 Task: Search one way flight ticket for 5 adults, 2 children, 1 infant in seat and 1 infant on lap in economy from Santa Rosa: Charles M. Schulz-sonoma County Airport to Riverton: Central Wyoming Regional Airport (was Riverton Regional) on 5-4-2023. Choice of flights is Westjet. Number of bags: 1 carry on bag. Price is upto 60000. Outbound departure time preference is 11:15.
Action: Mouse moved to (267, 256)
Screenshot: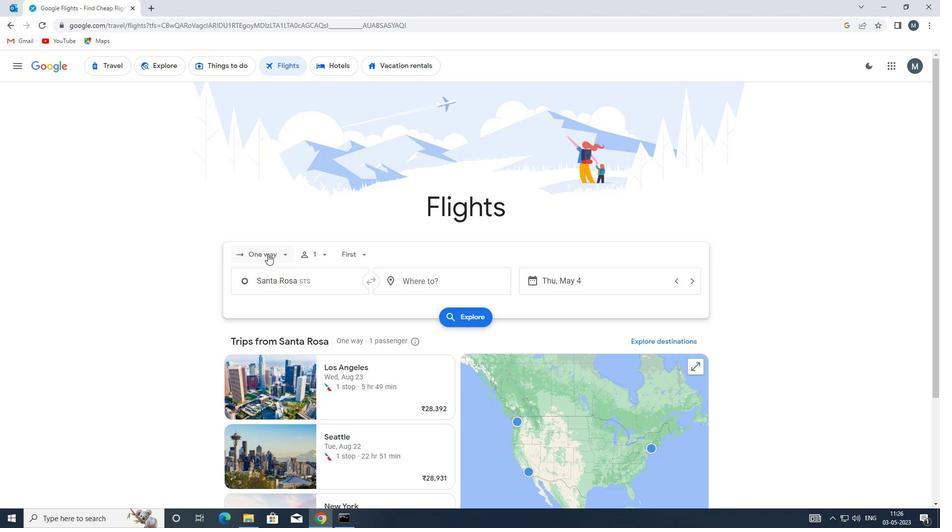
Action: Mouse pressed left at (267, 256)
Screenshot: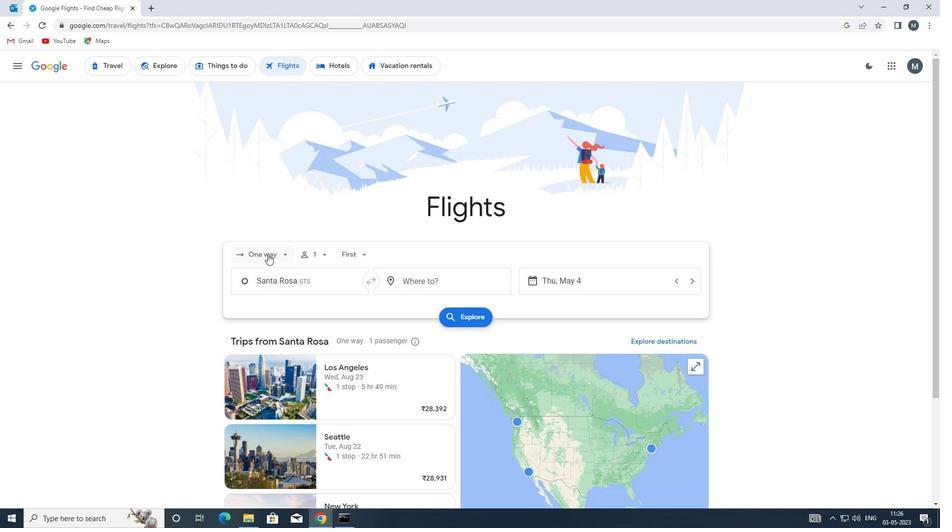 
Action: Mouse moved to (277, 297)
Screenshot: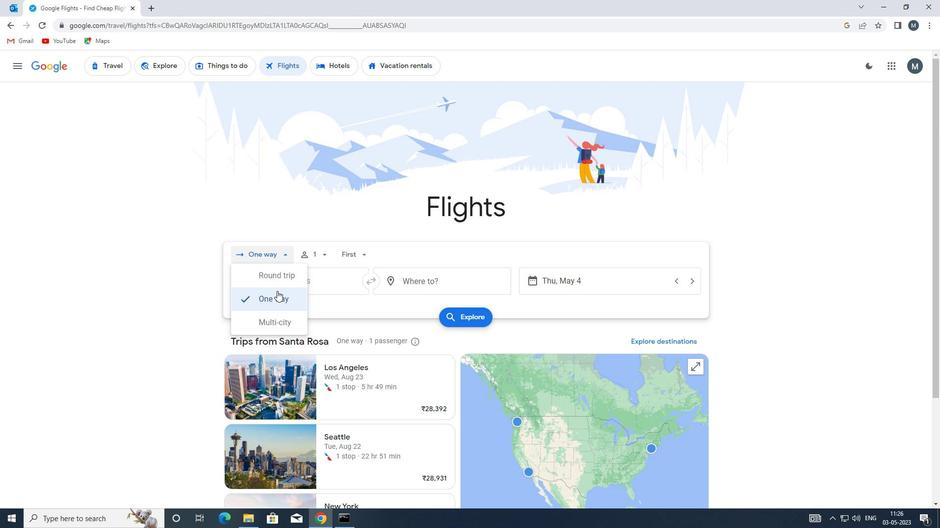 
Action: Mouse pressed left at (277, 297)
Screenshot: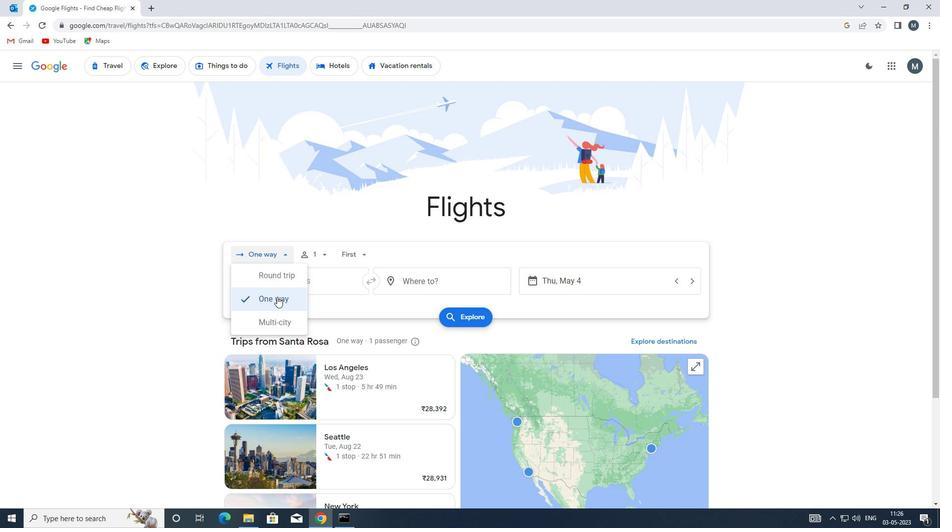 
Action: Mouse moved to (327, 255)
Screenshot: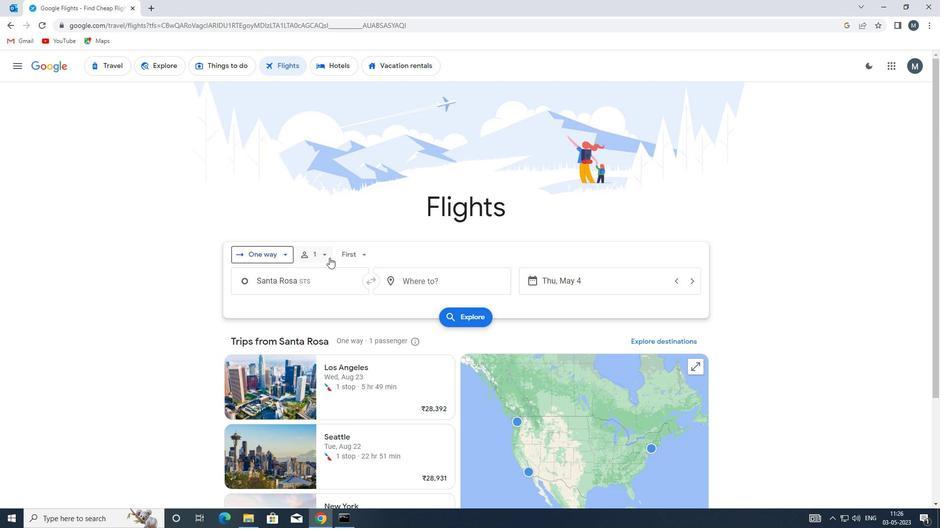 
Action: Mouse pressed left at (327, 255)
Screenshot: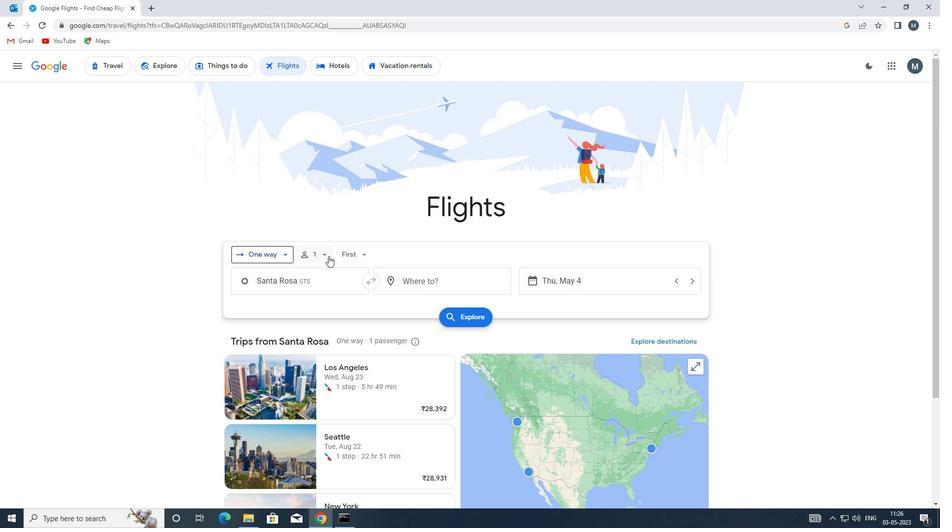 
Action: Mouse moved to (399, 279)
Screenshot: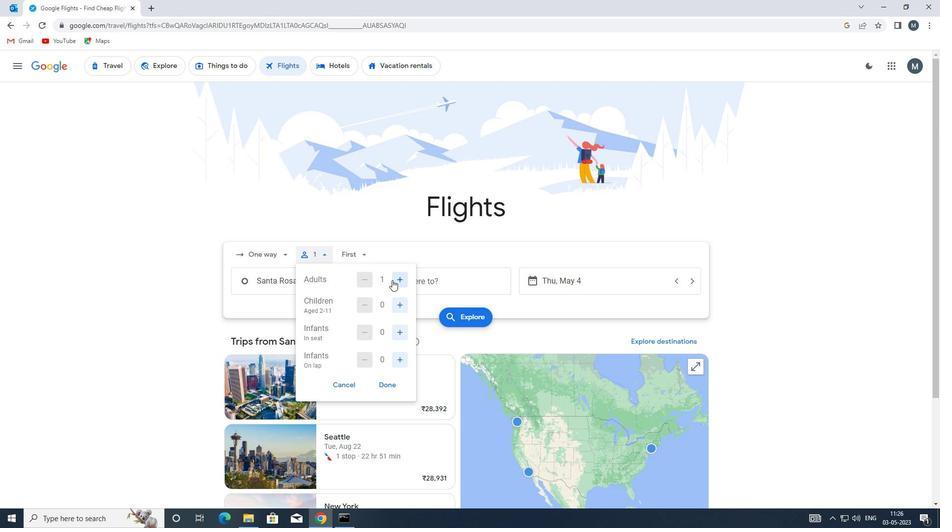 
Action: Mouse pressed left at (399, 279)
Screenshot: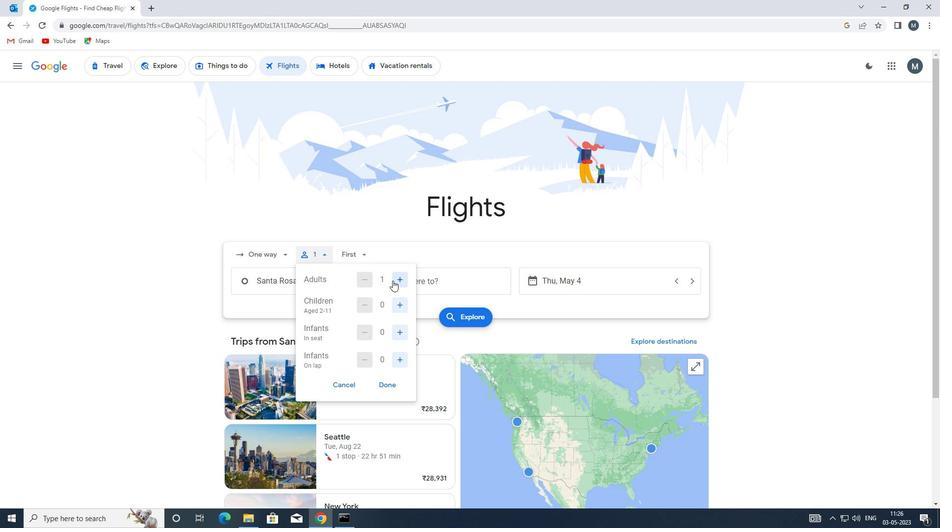 
Action: Mouse moved to (400, 279)
Screenshot: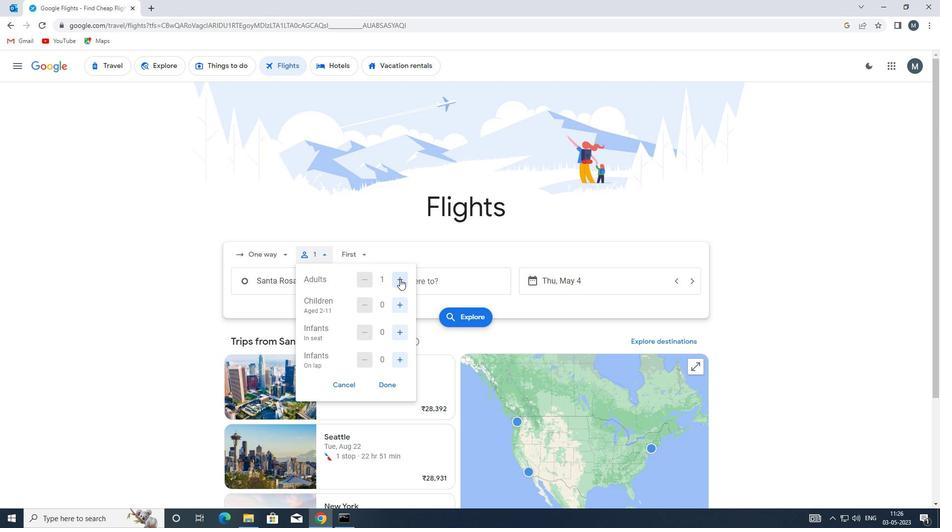 
Action: Mouse pressed left at (400, 279)
Screenshot: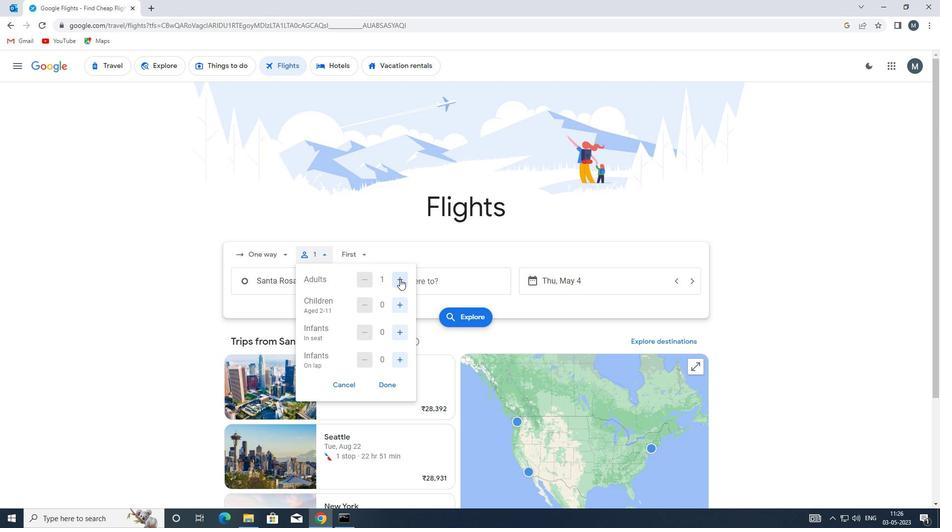 
Action: Mouse moved to (400, 280)
Screenshot: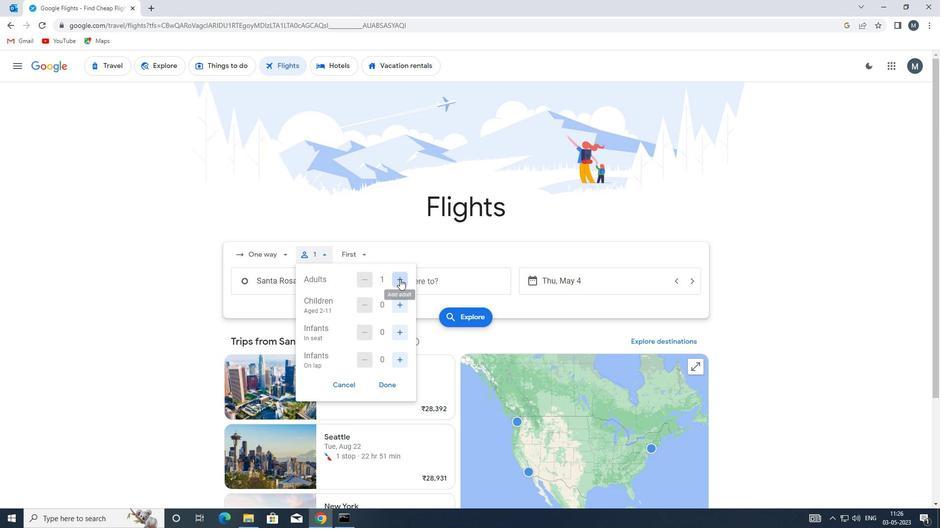 
Action: Mouse pressed left at (400, 280)
Screenshot: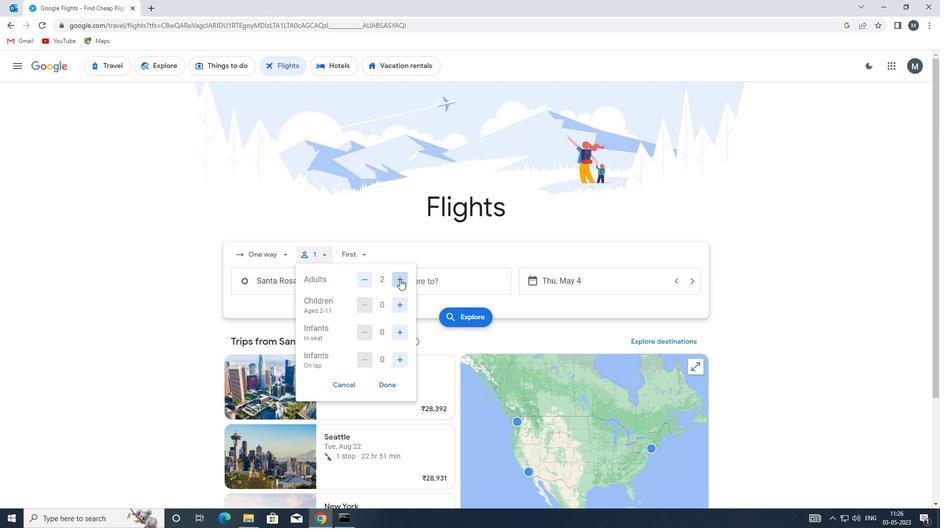 
Action: Mouse pressed left at (400, 280)
Screenshot: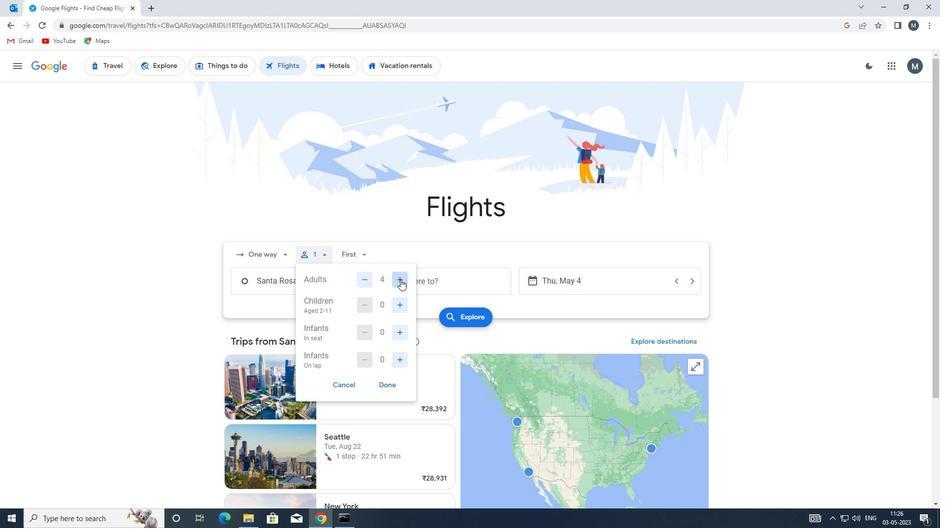 
Action: Mouse moved to (401, 309)
Screenshot: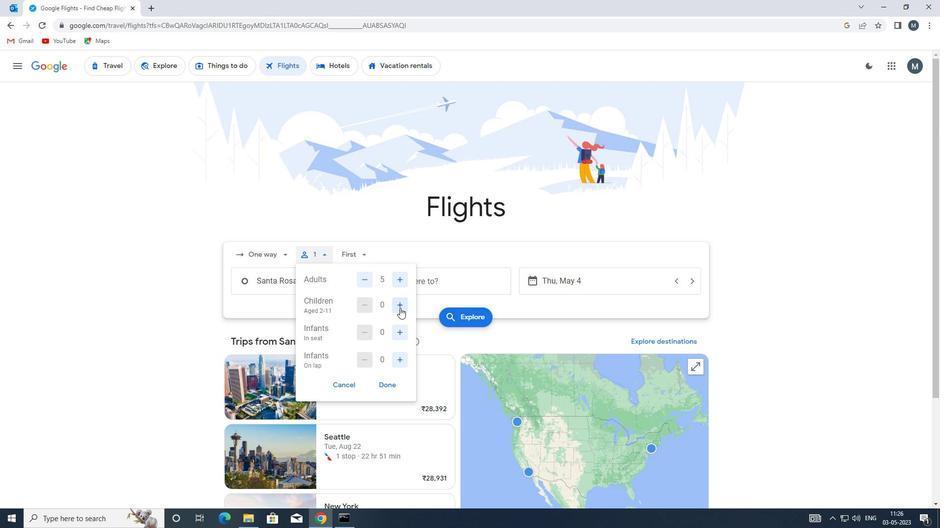 
Action: Mouse pressed left at (401, 309)
Screenshot: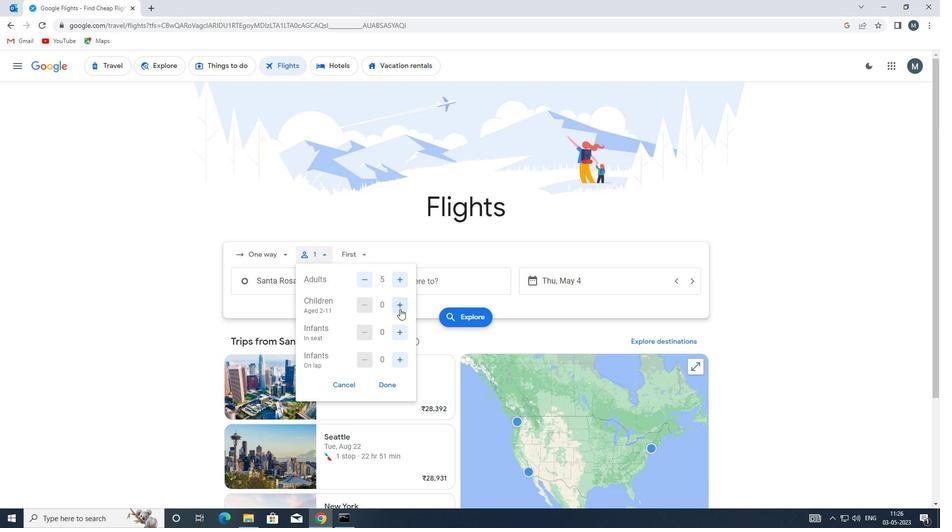 
Action: Mouse moved to (401, 308)
Screenshot: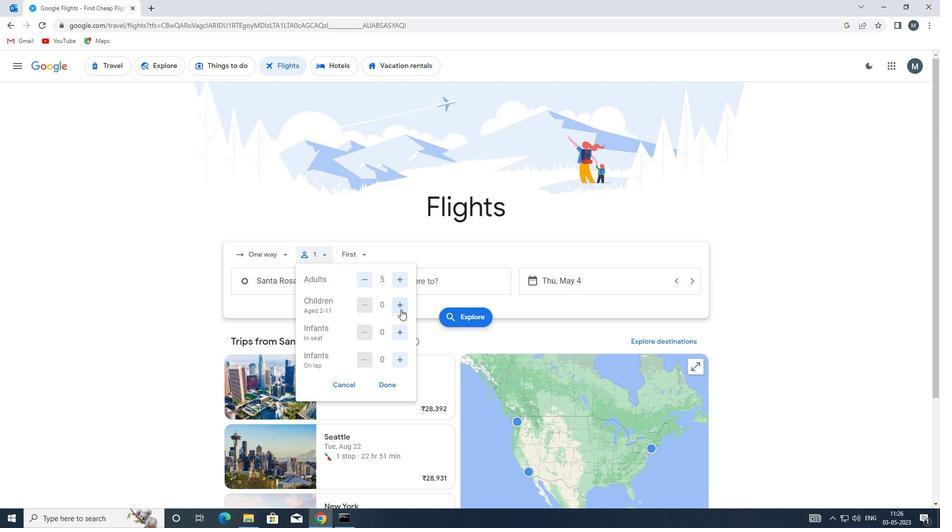 
Action: Mouse pressed left at (401, 308)
Screenshot: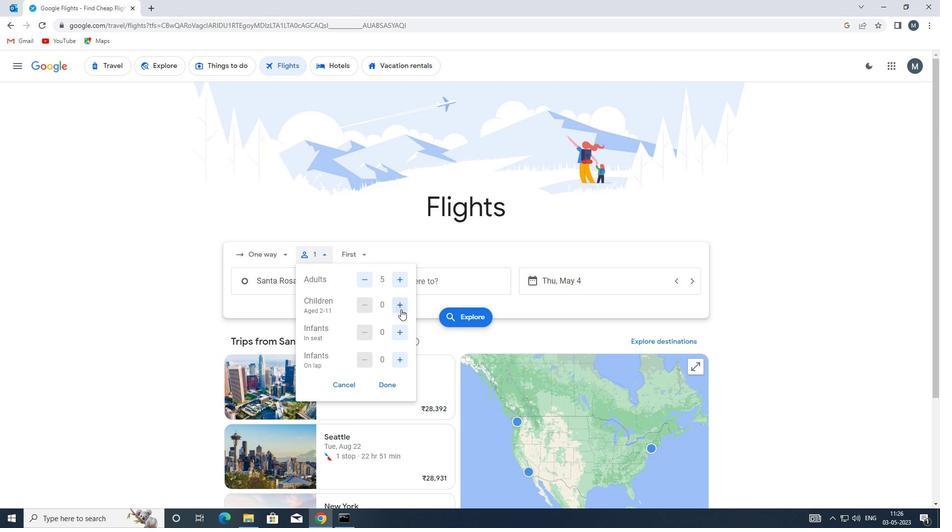 
Action: Mouse moved to (400, 332)
Screenshot: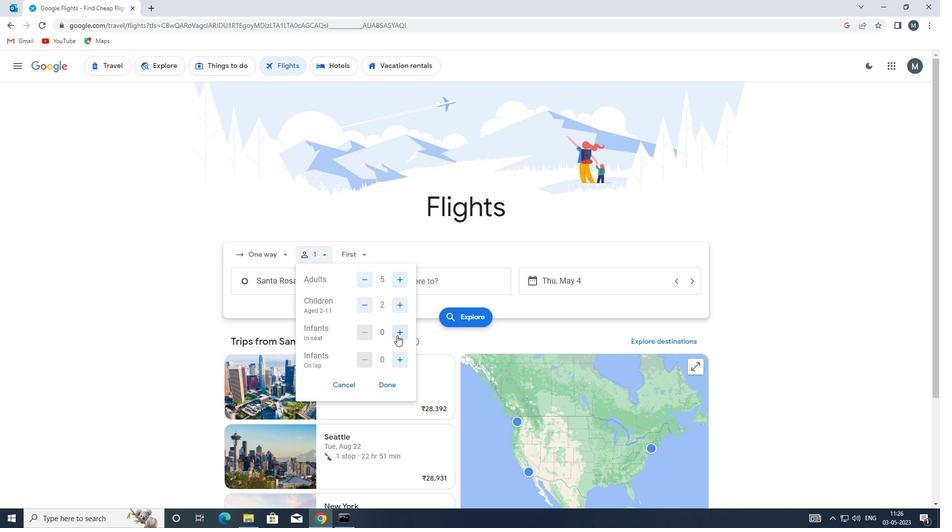 
Action: Mouse pressed left at (400, 332)
Screenshot: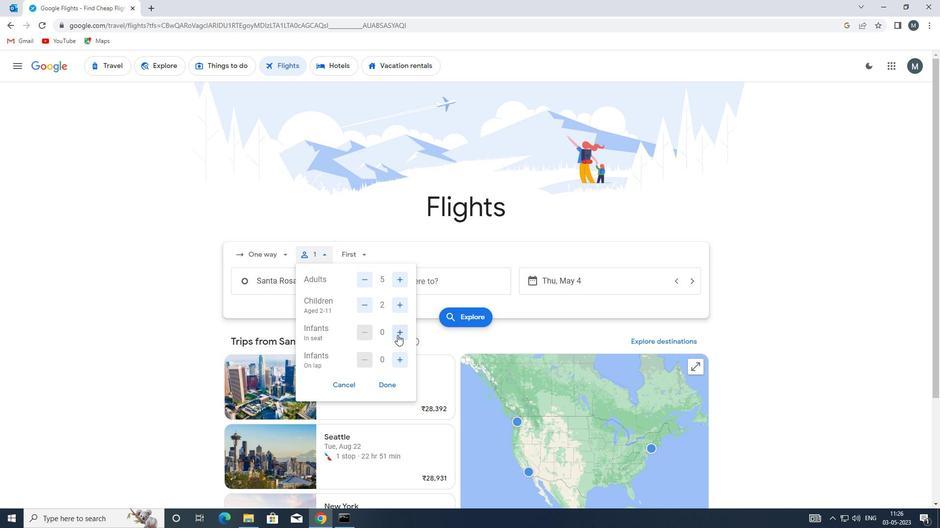 
Action: Mouse moved to (401, 358)
Screenshot: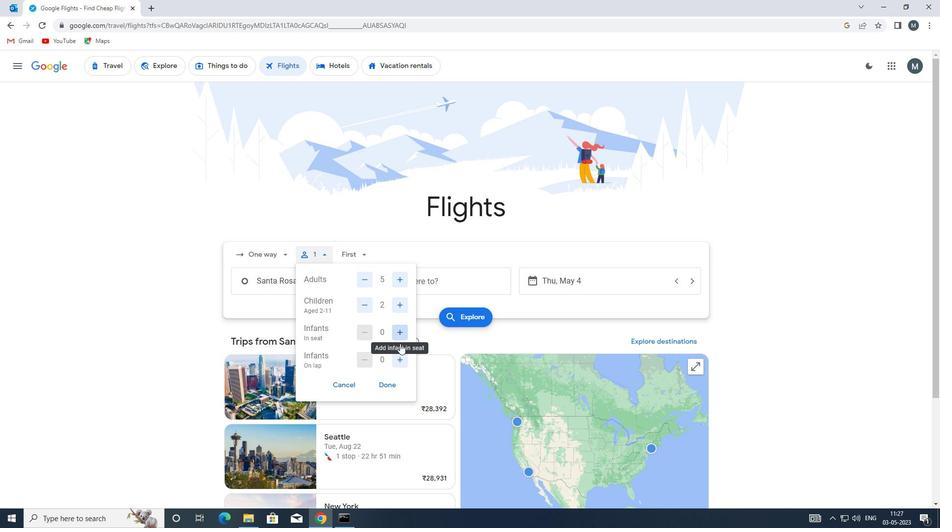 
Action: Mouse pressed left at (401, 358)
Screenshot: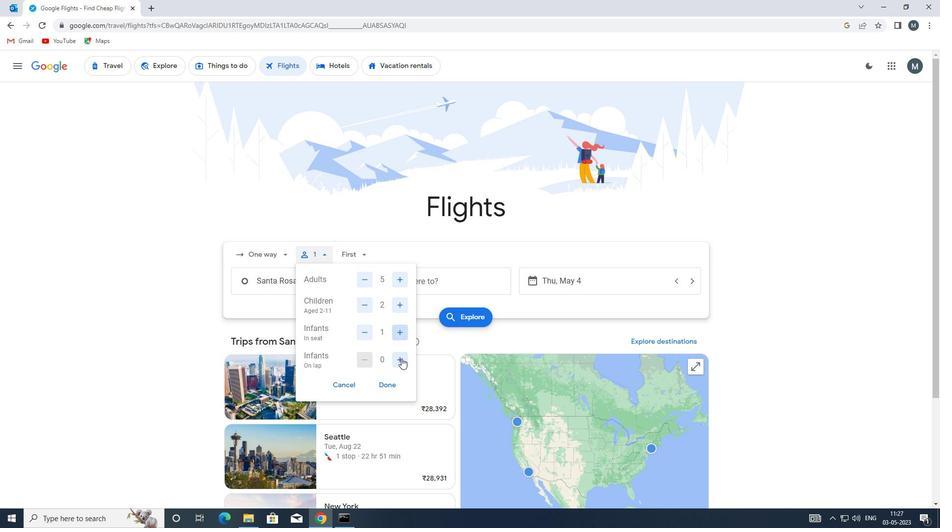 
Action: Mouse moved to (393, 382)
Screenshot: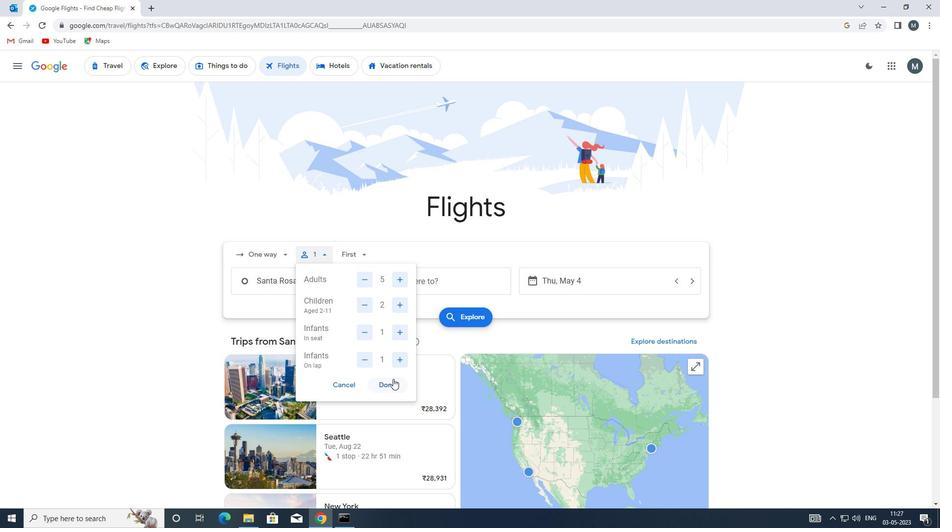 
Action: Mouse pressed left at (393, 382)
Screenshot: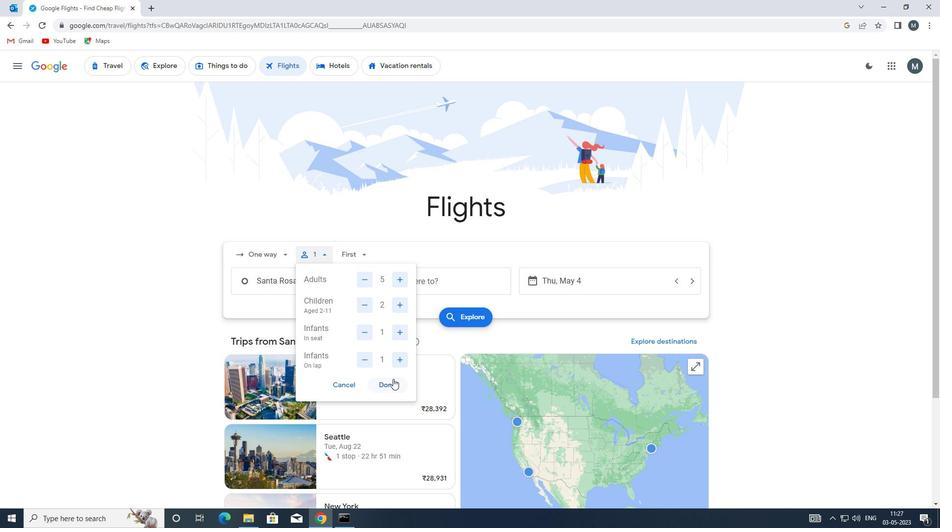 
Action: Mouse moved to (360, 254)
Screenshot: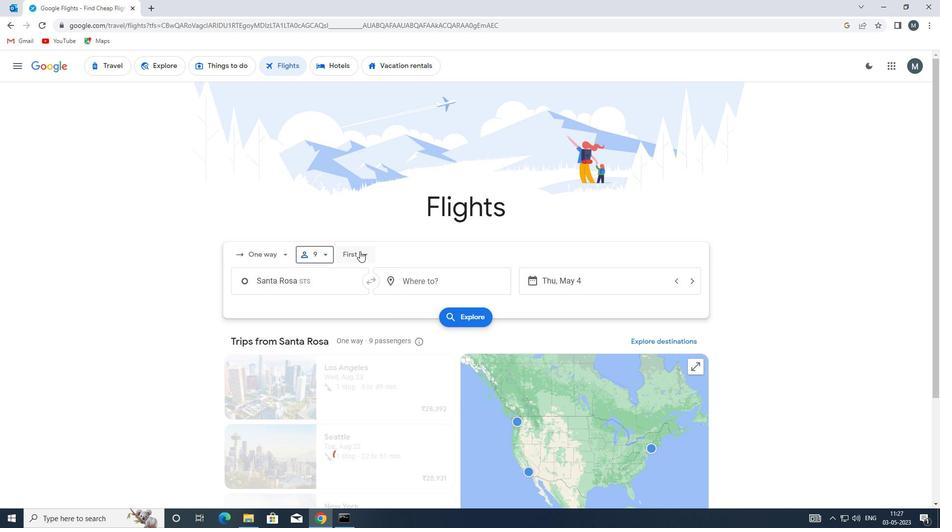 
Action: Mouse pressed left at (360, 254)
Screenshot: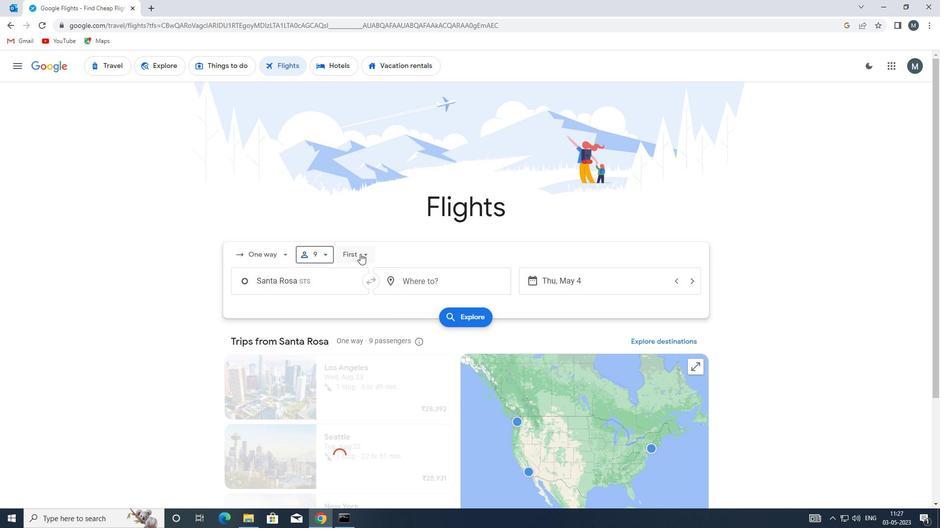
Action: Mouse moved to (381, 275)
Screenshot: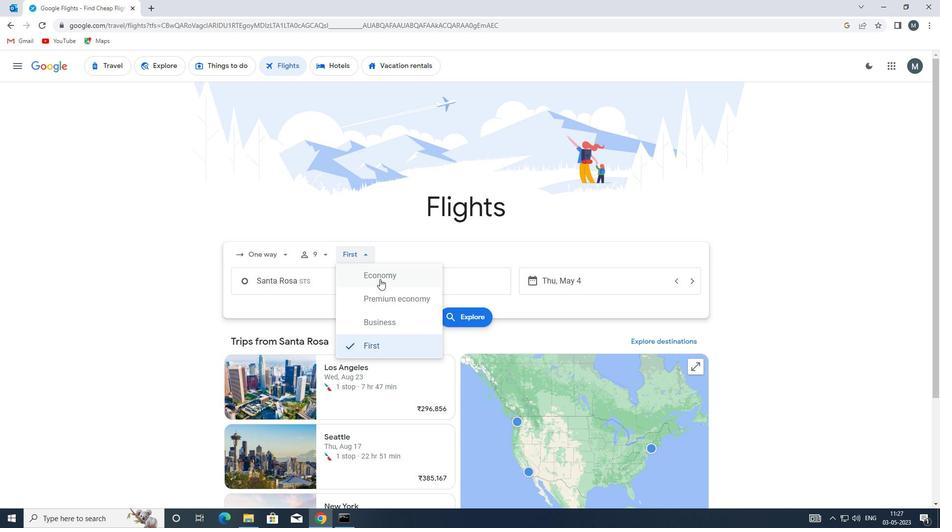 
Action: Mouse pressed left at (381, 275)
Screenshot: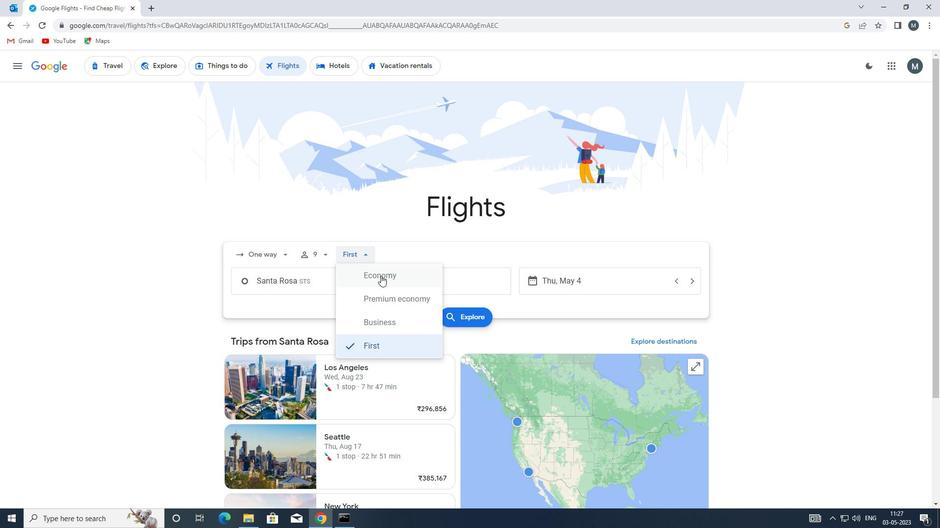 
Action: Mouse moved to (323, 283)
Screenshot: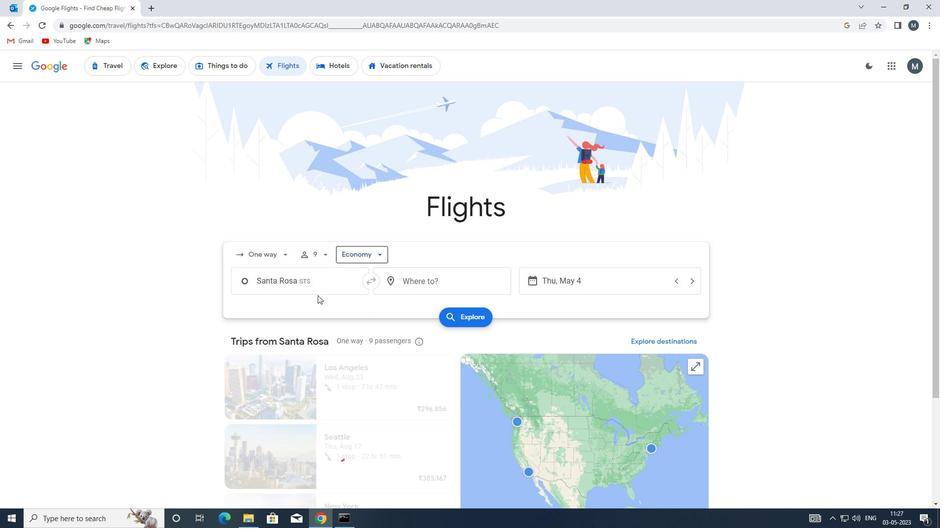 
Action: Mouse pressed left at (323, 283)
Screenshot: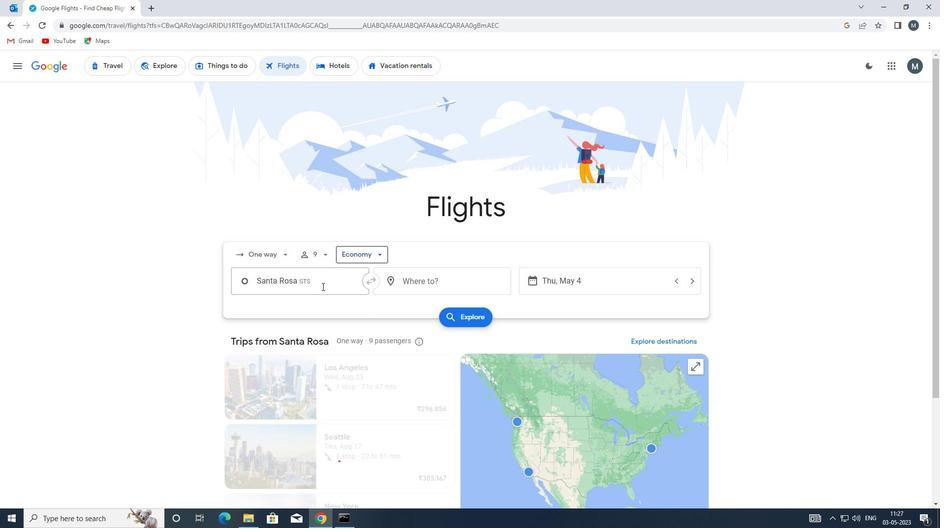 
Action: Mouse moved to (324, 283)
Screenshot: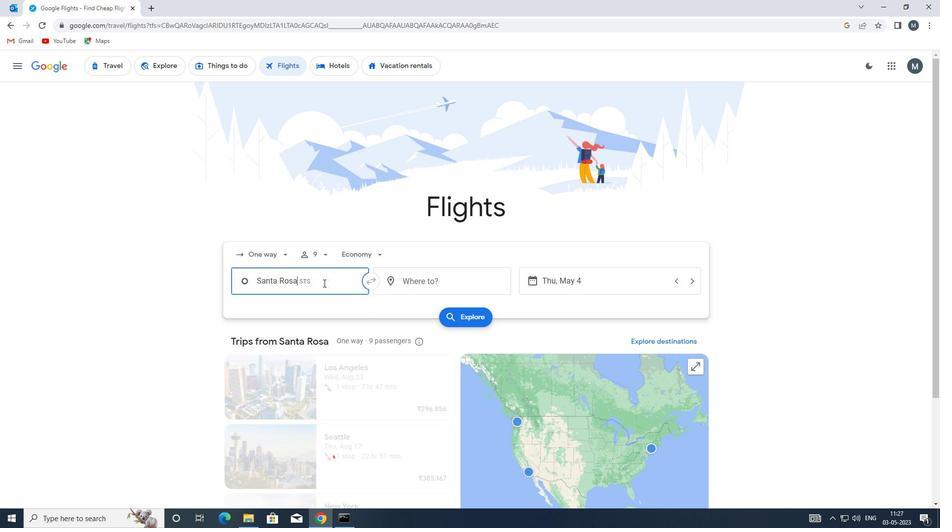 
Action: Key pressed sts<Key.enter>
Screenshot: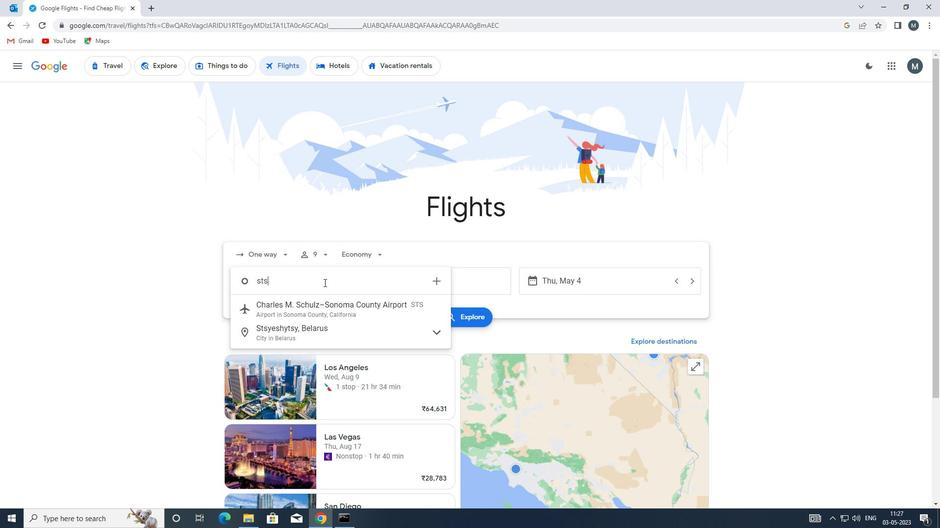 
Action: Mouse moved to (414, 284)
Screenshot: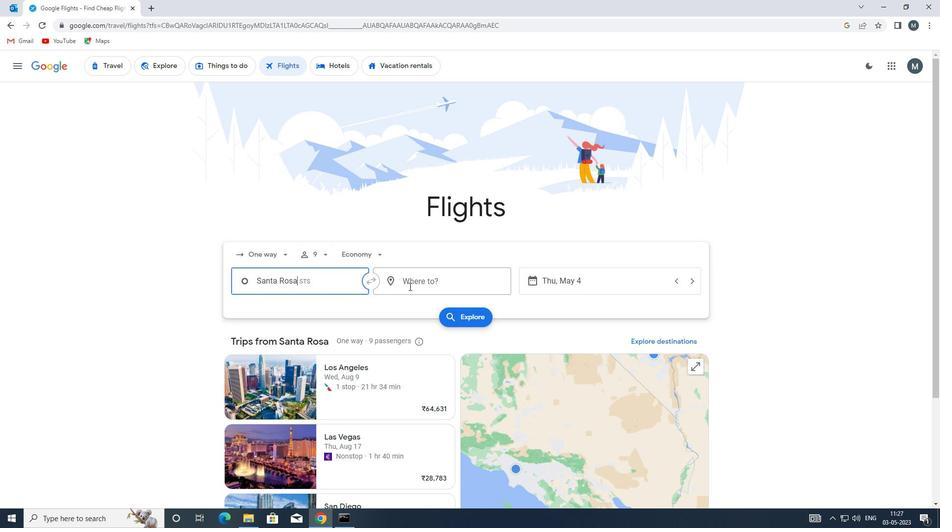 
Action: Mouse pressed left at (414, 284)
Screenshot: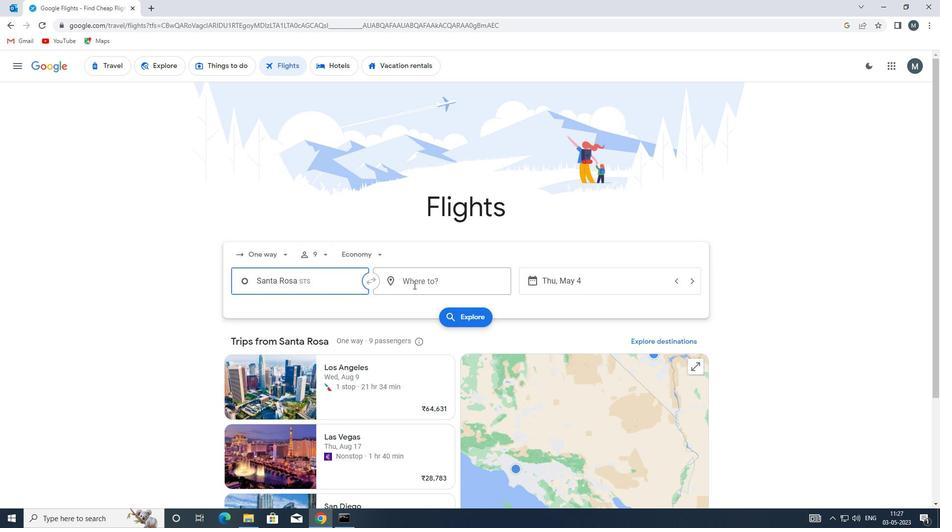 
Action: Key pressed riw
Screenshot: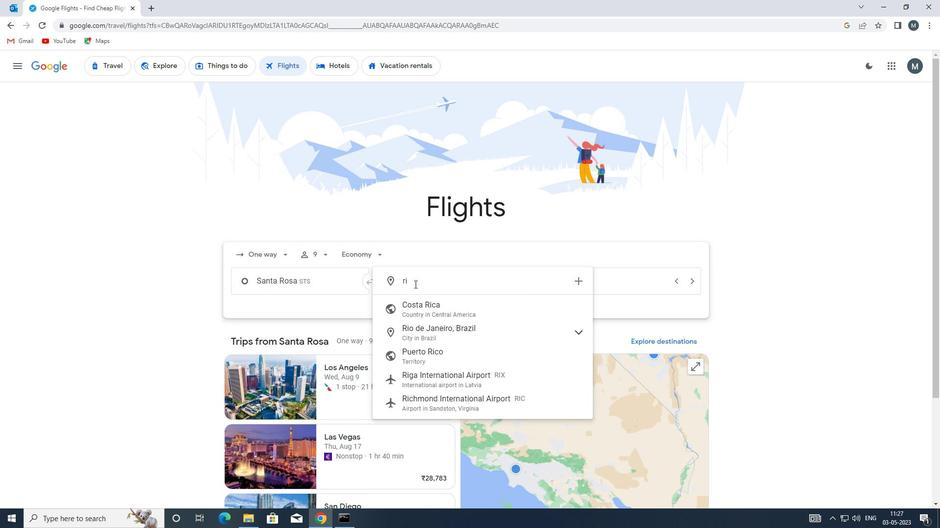 
Action: Mouse moved to (462, 308)
Screenshot: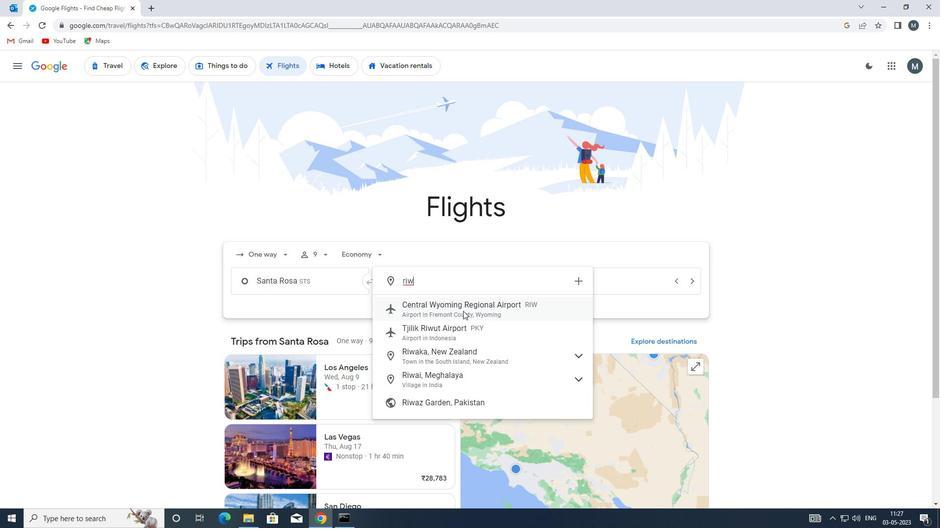 
Action: Mouse pressed left at (462, 308)
Screenshot: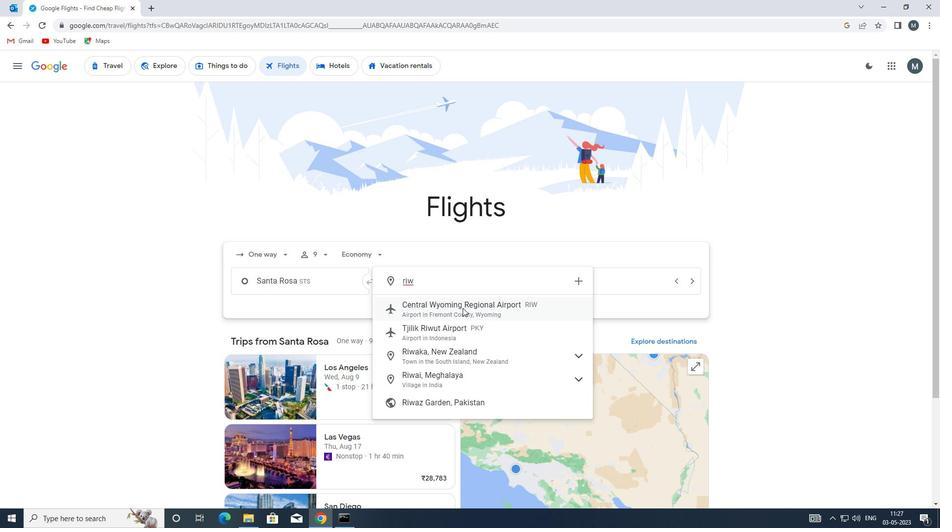 
Action: Mouse moved to (559, 279)
Screenshot: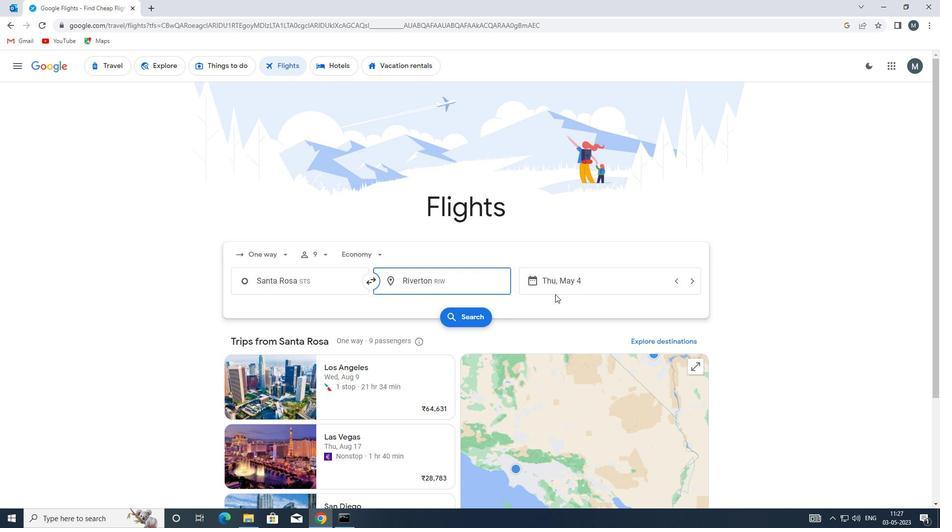 
Action: Mouse pressed left at (559, 279)
Screenshot: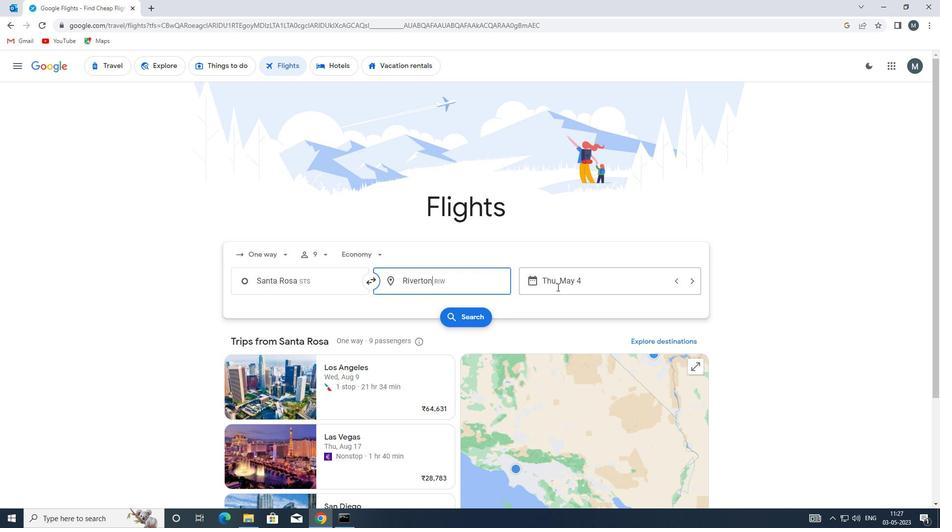 
Action: Mouse moved to (444, 332)
Screenshot: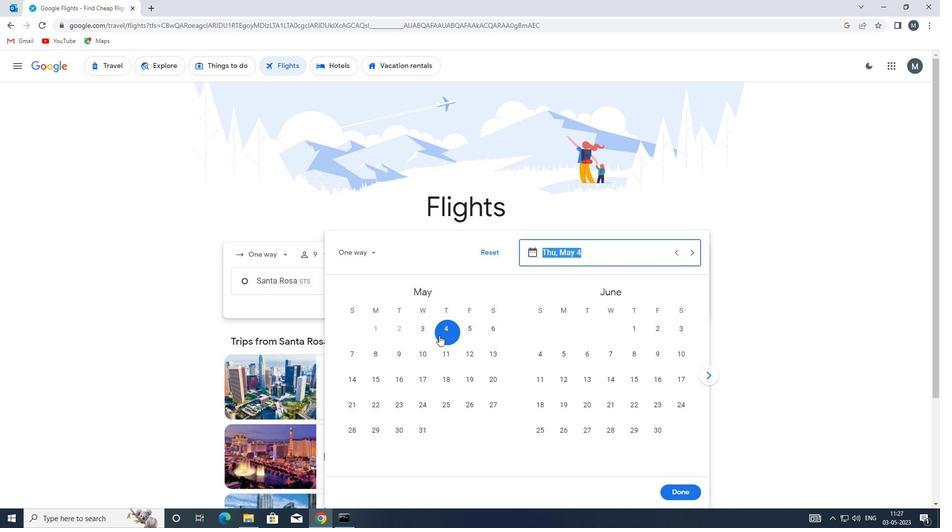 
Action: Mouse pressed left at (444, 332)
Screenshot: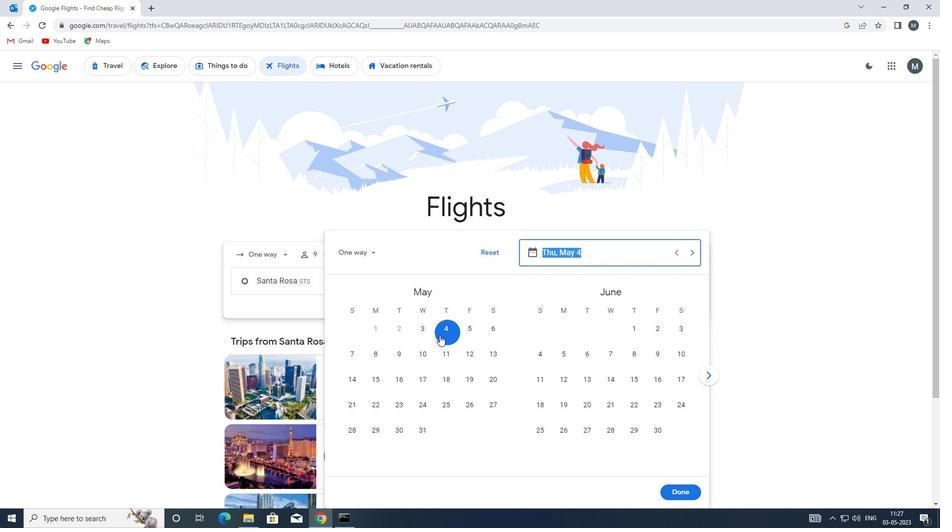 
Action: Mouse moved to (683, 489)
Screenshot: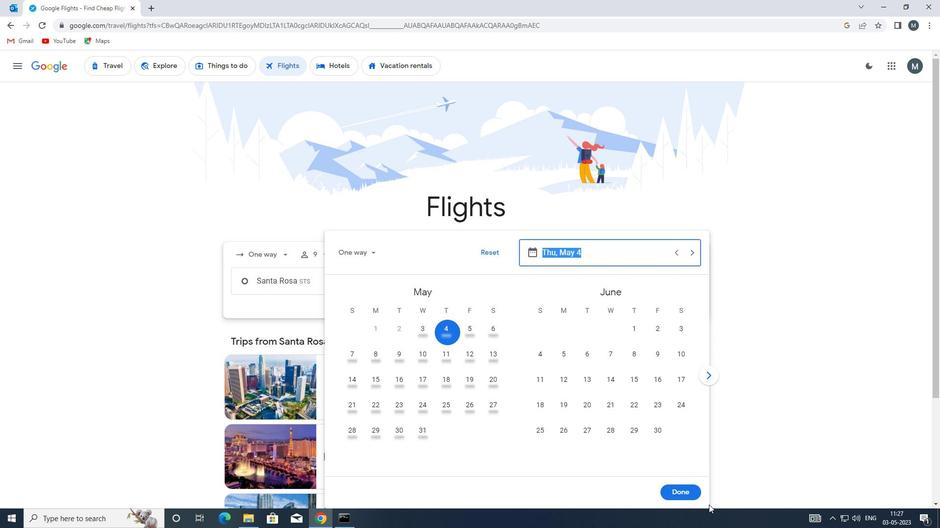 
Action: Mouse pressed left at (683, 489)
Screenshot: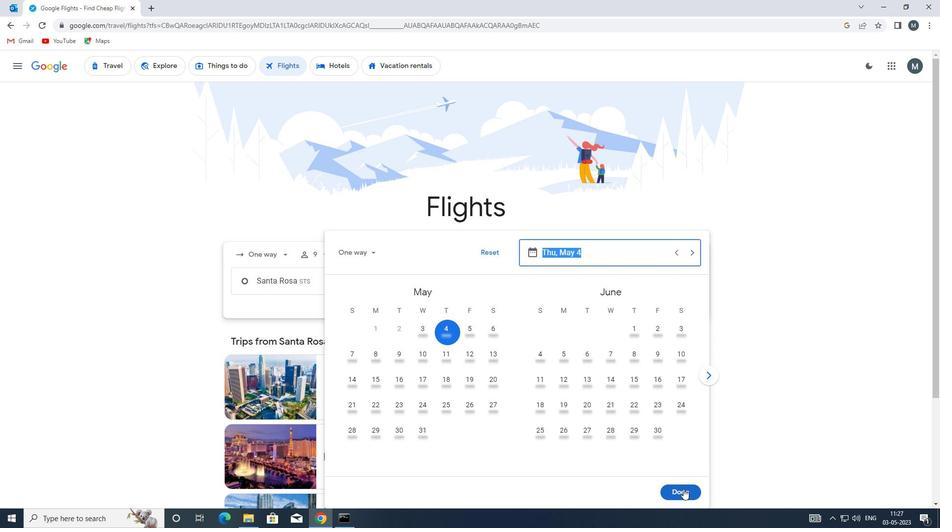 
Action: Mouse moved to (460, 320)
Screenshot: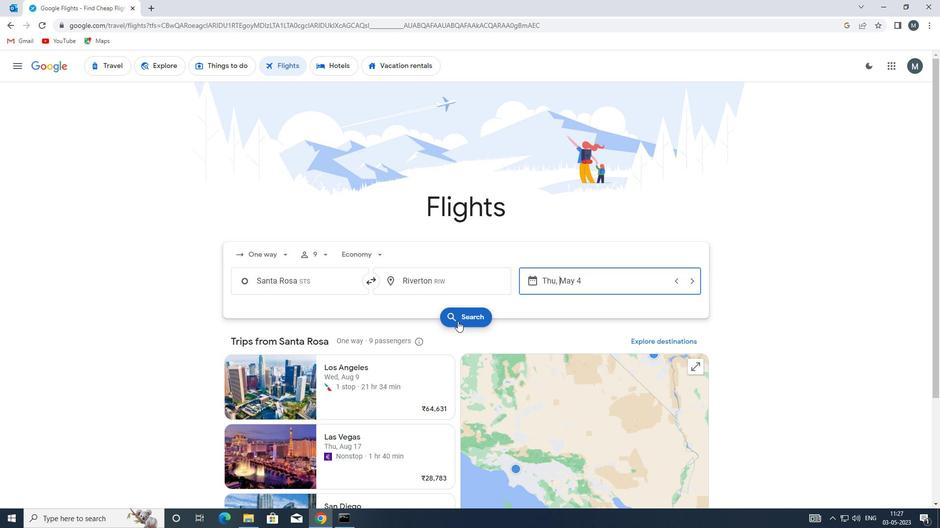 
Action: Mouse pressed left at (460, 320)
Screenshot: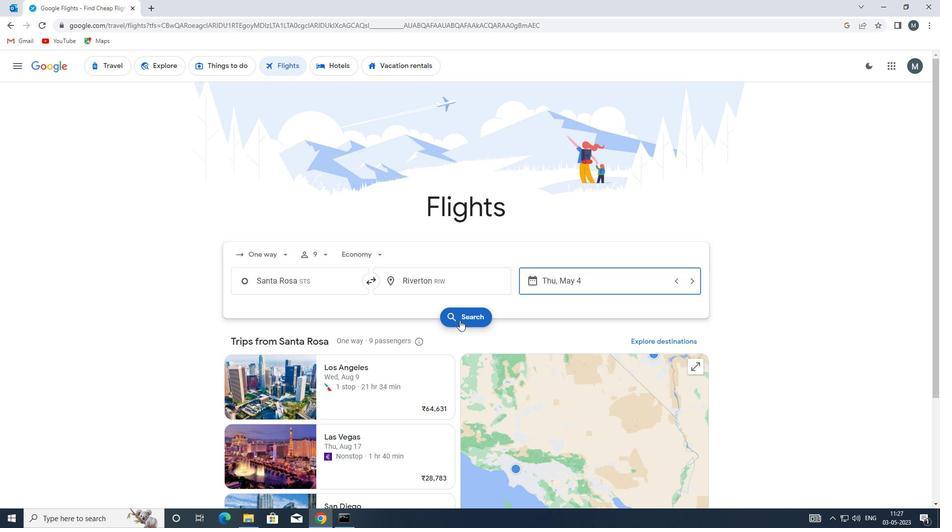 
Action: Mouse moved to (238, 155)
Screenshot: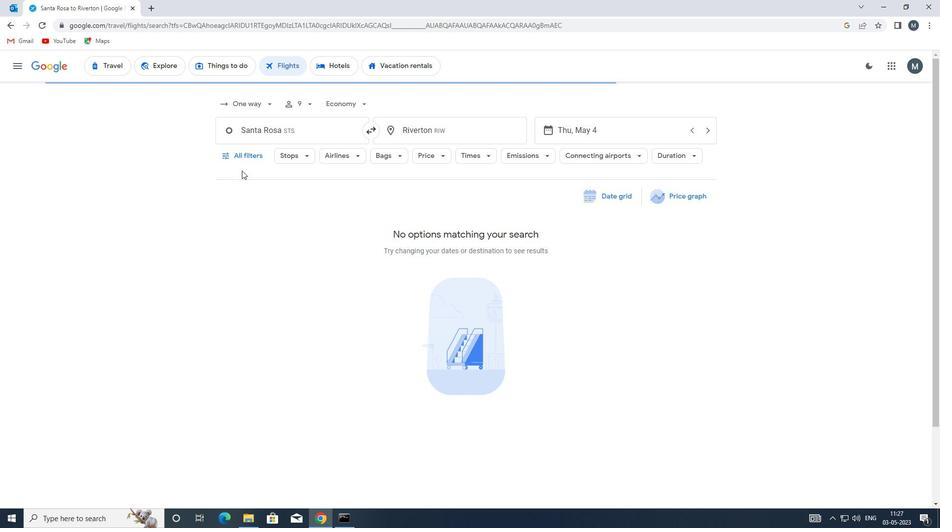 
Action: Mouse pressed left at (238, 155)
Screenshot: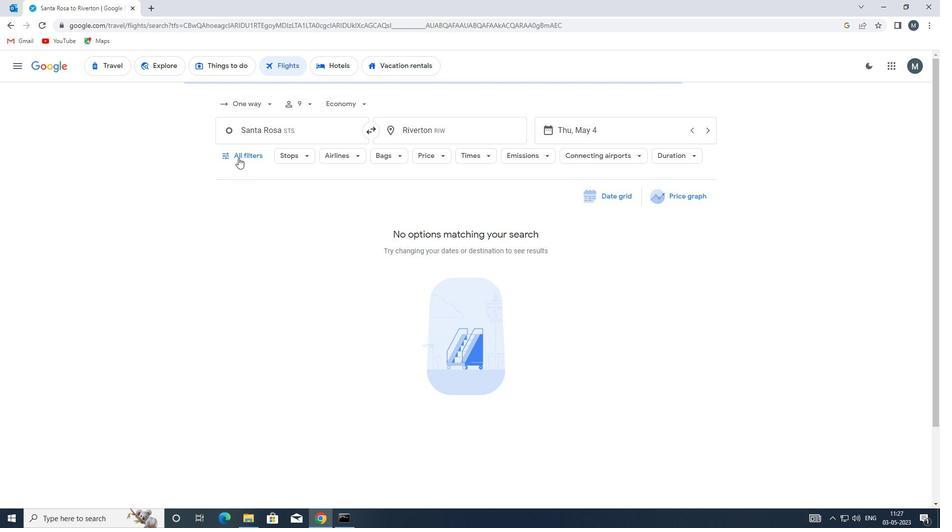 
Action: Mouse moved to (291, 275)
Screenshot: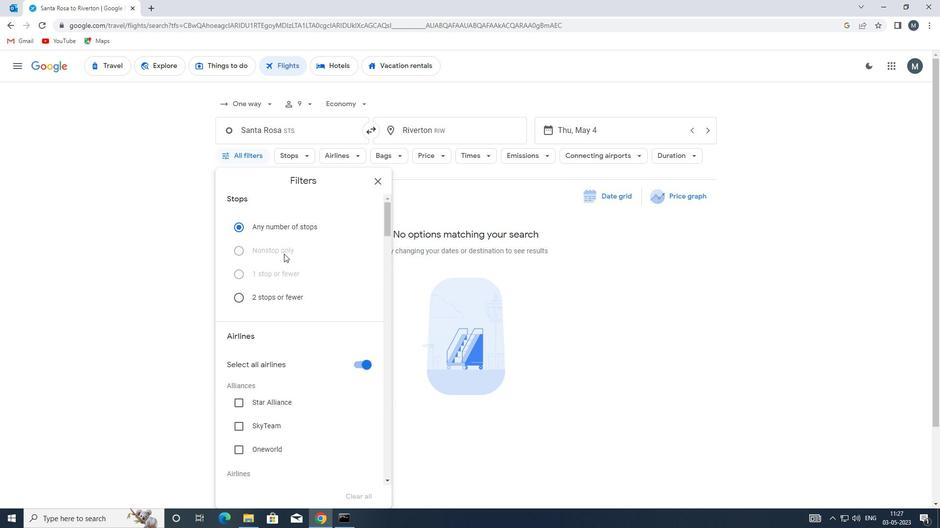 
Action: Mouse scrolled (291, 275) with delta (0, 0)
Screenshot: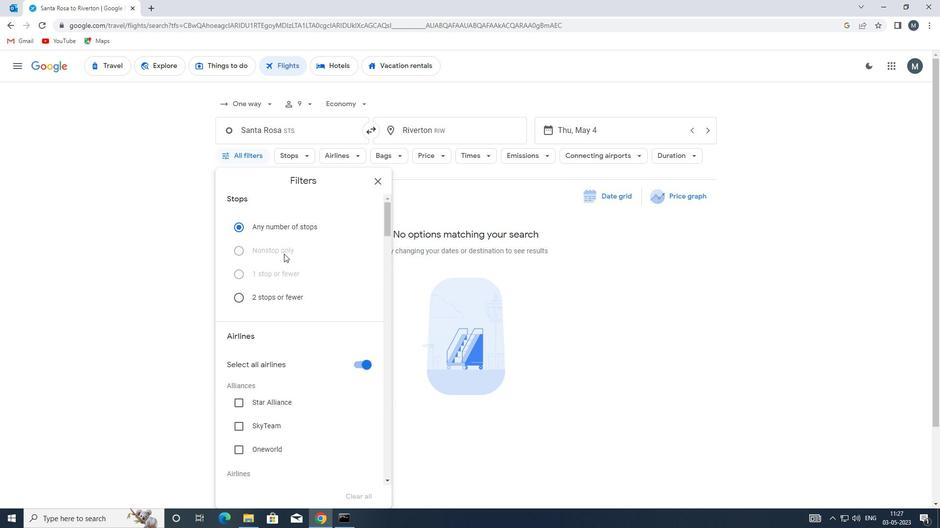 
Action: Mouse moved to (289, 288)
Screenshot: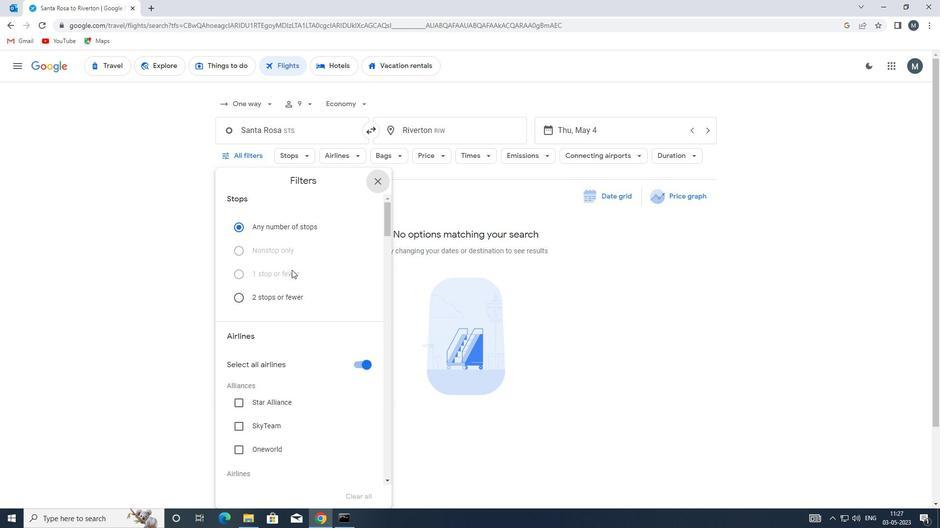 
Action: Mouse scrolled (289, 288) with delta (0, 0)
Screenshot: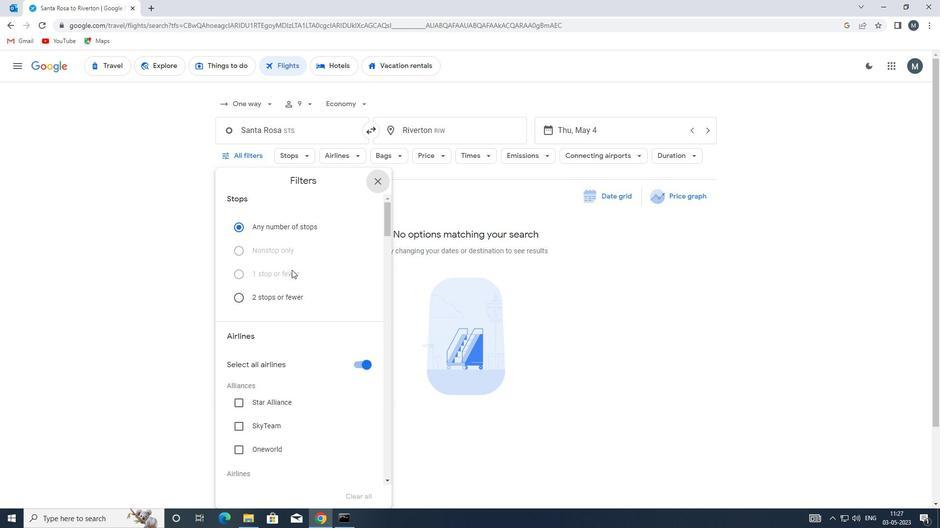 
Action: Mouse moved to (363, 267)
Screenshot: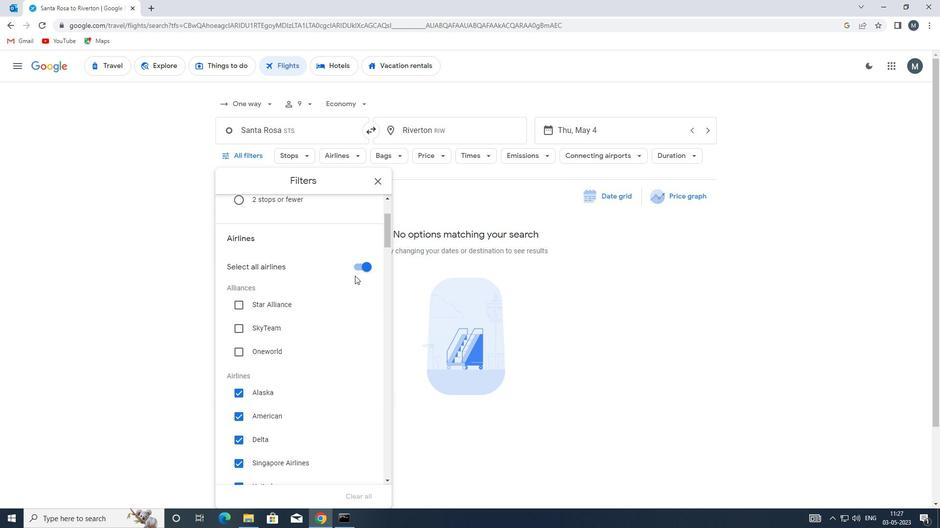 
Action: Mouse pressed left at (363, 267)
Screenshot: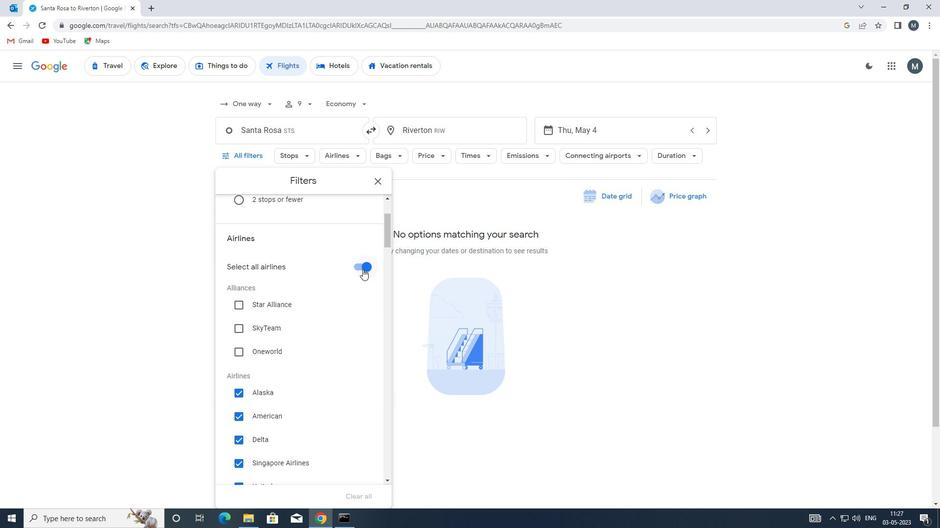 
Action: Mouse moved to (306, 318)
Screenshot: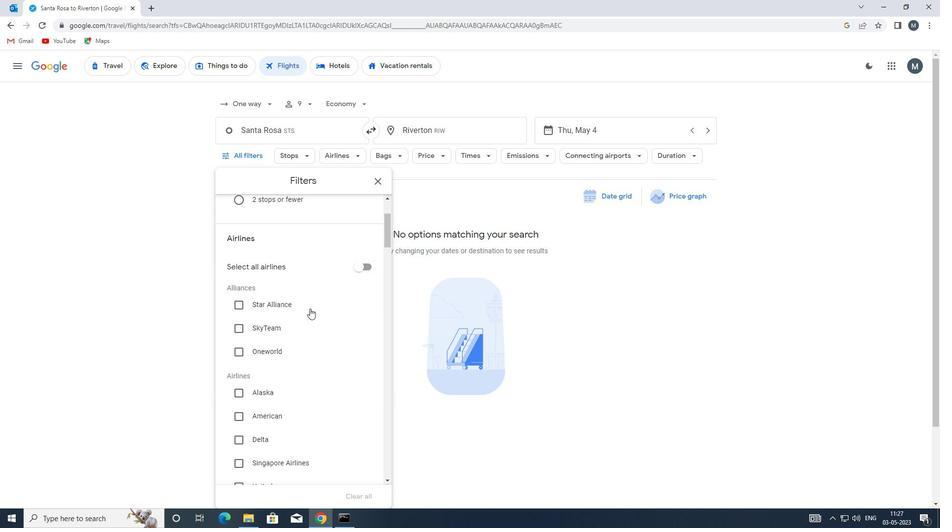
Action: Mouse scrolled (306, 318) with delta (0, 0)
Screenshot: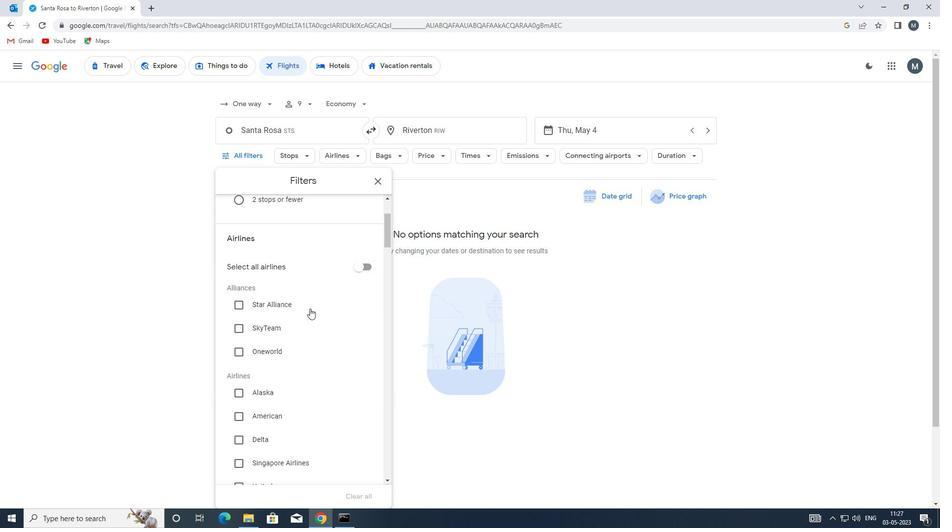 
Action: Mouse moved to (305, 322)
Screenshot: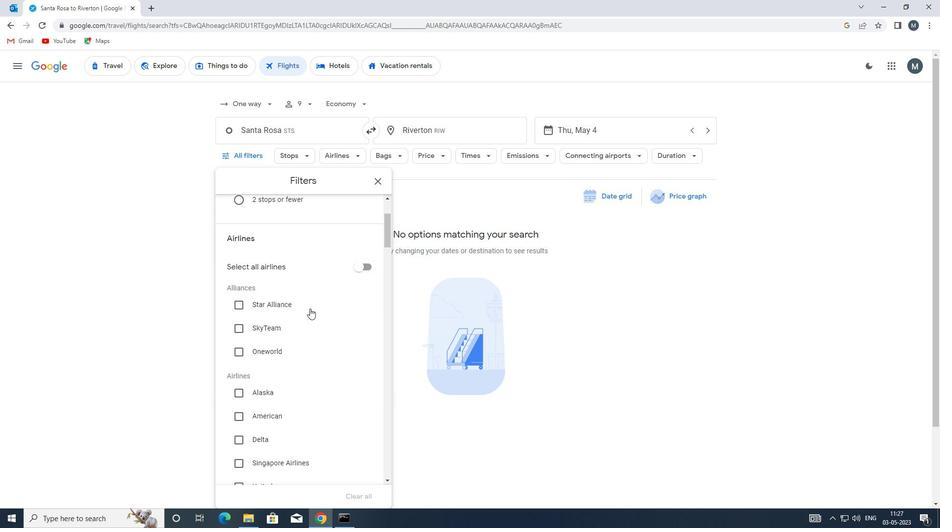 
Action: Mouse scrolled (305, 321) with delta (0, 0)
Screenshot: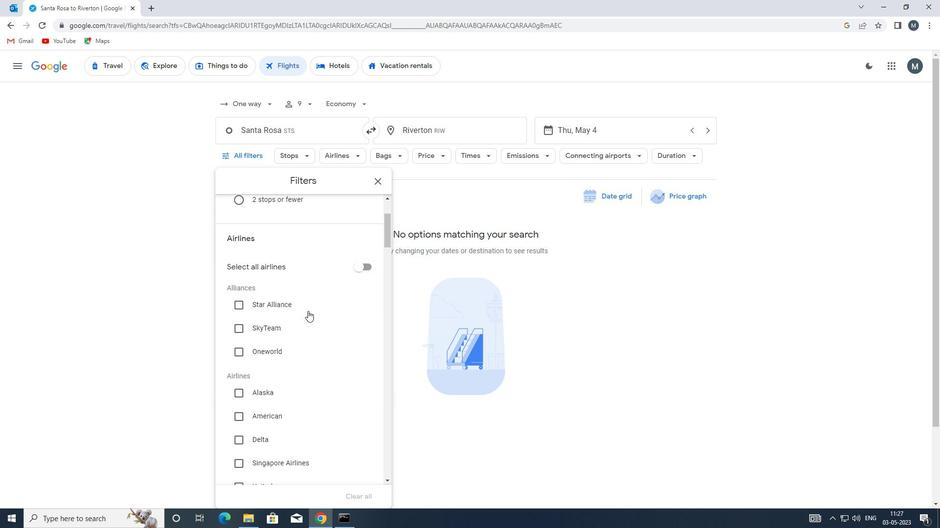 
Action: Mouse moved to (281, 358)
Screenshot: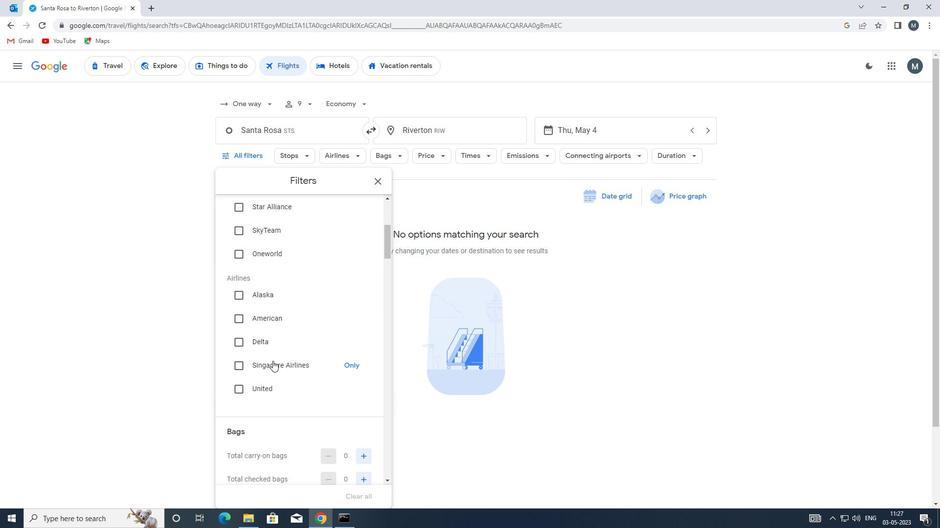 
Action: Mouse scrolled (281, 357) with delta (0, 0)
Screenshot: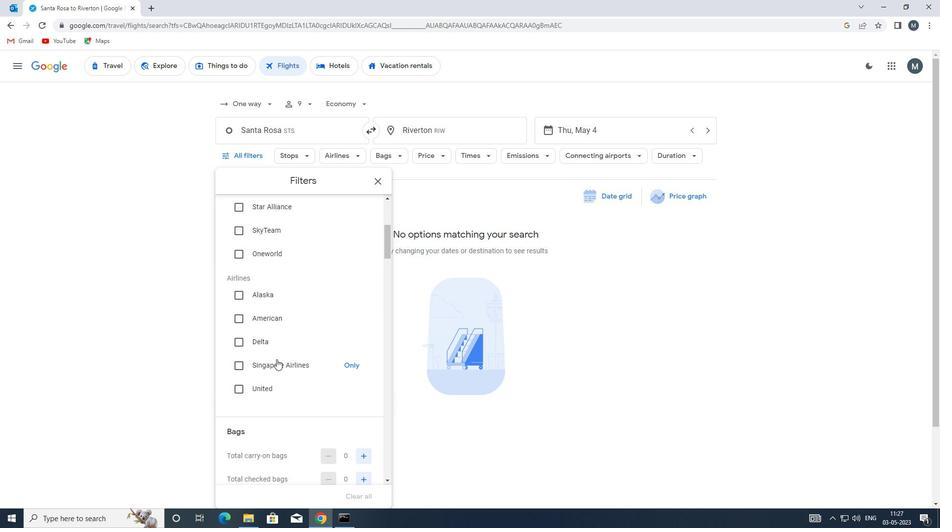 
Action: Mouse moved to (297, 346)
Screenshot: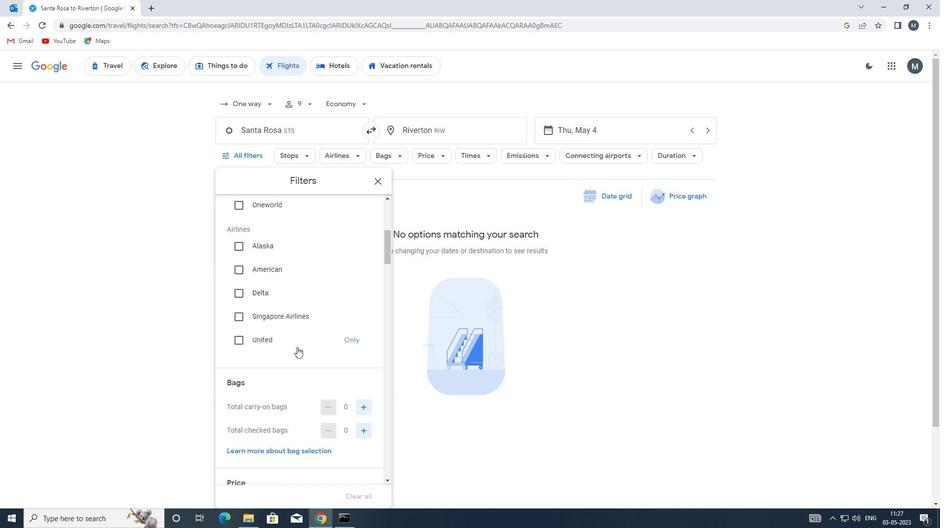 
Action: Mouse scrolled (297, 346) with delta (0, 0)
Screenshot: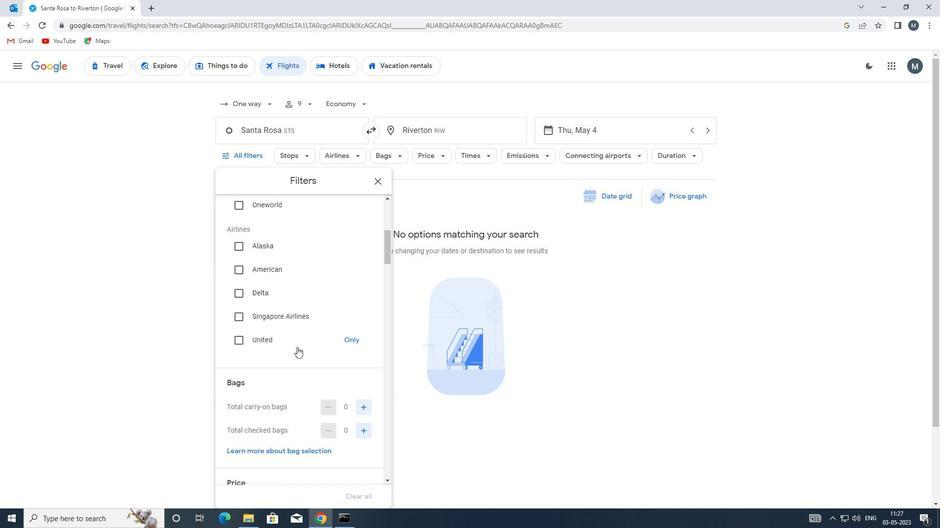 
Action: Mouse scrolled (297, 346) with delta (0, 0)
Screenshot: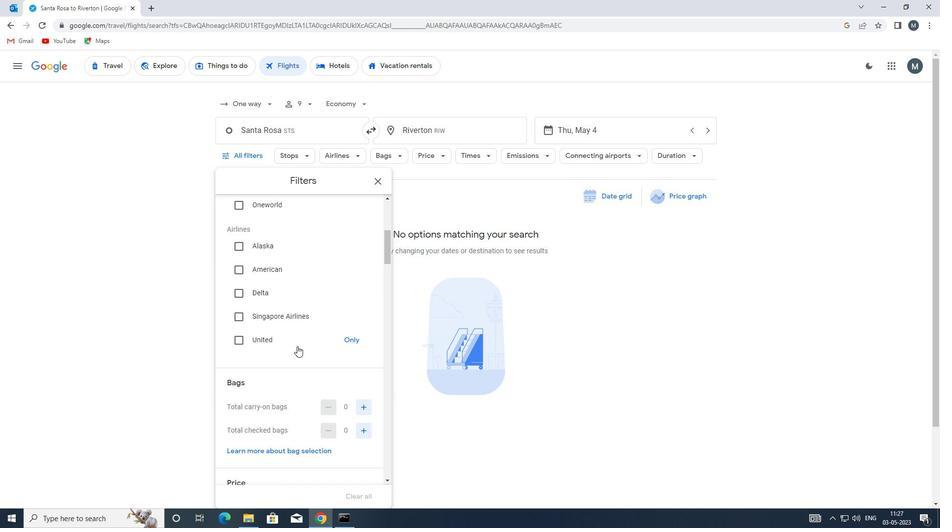 
Action: Mouse moved to (362, 308)
Screenshot: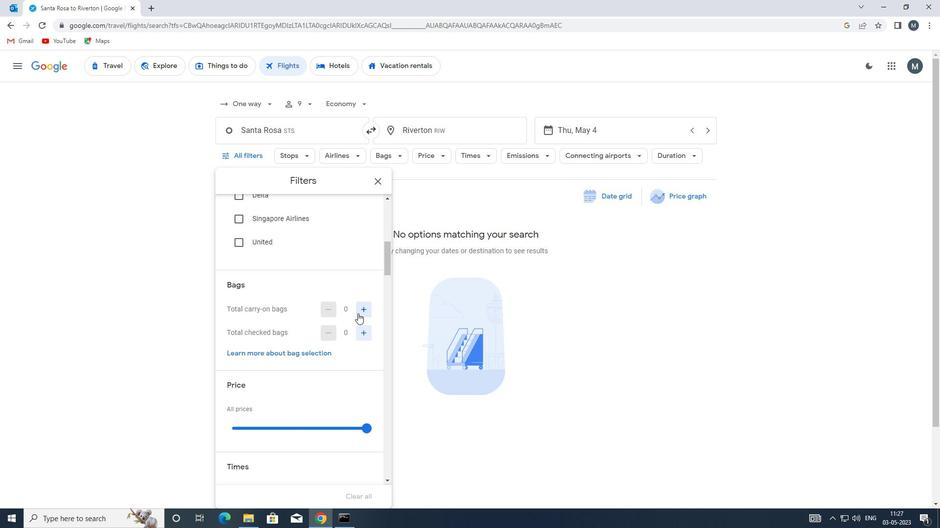 
Action: Mouse pressed left at (362, 308)
Screenshot: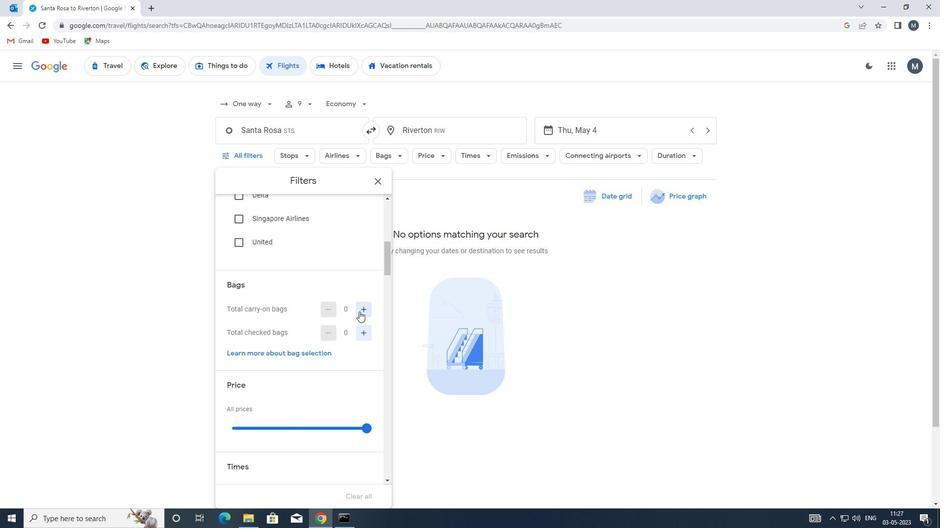 
Action: Mouse moved to (284, 328)
Screenshot: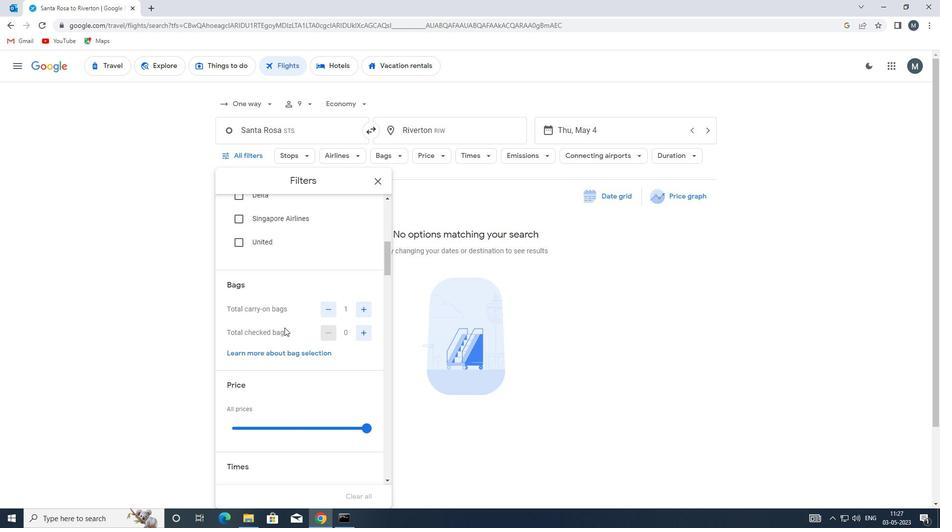 
Action: Mouse scrolled (284, 327) with delta (0, 0)
Screenshot: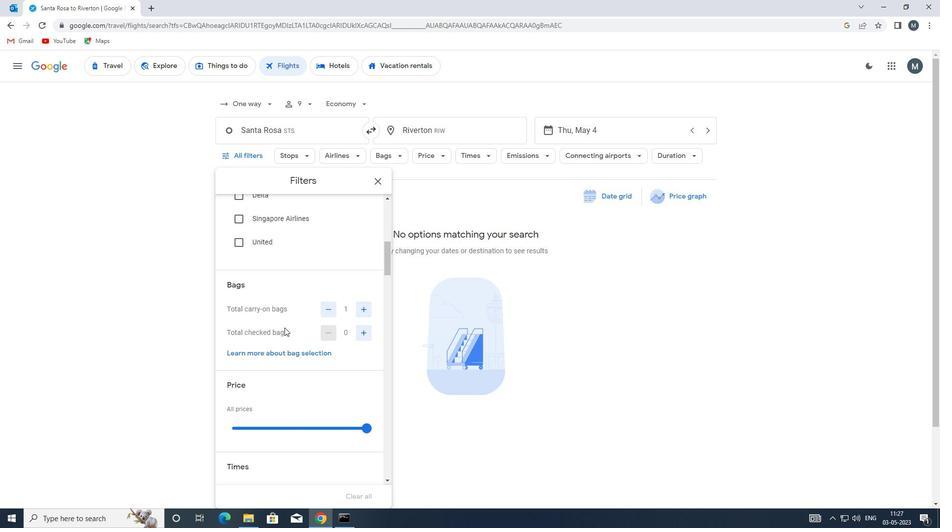 
Action: Mouse moved to (281, 325)
Screenshot: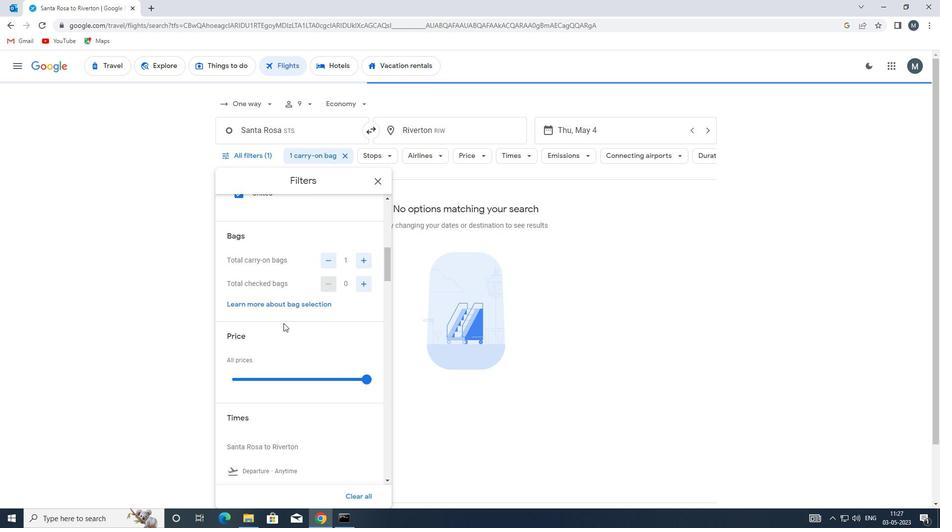 
Action: Mouse scrolled (281, 325) with delta (0, 0)
Screenshot: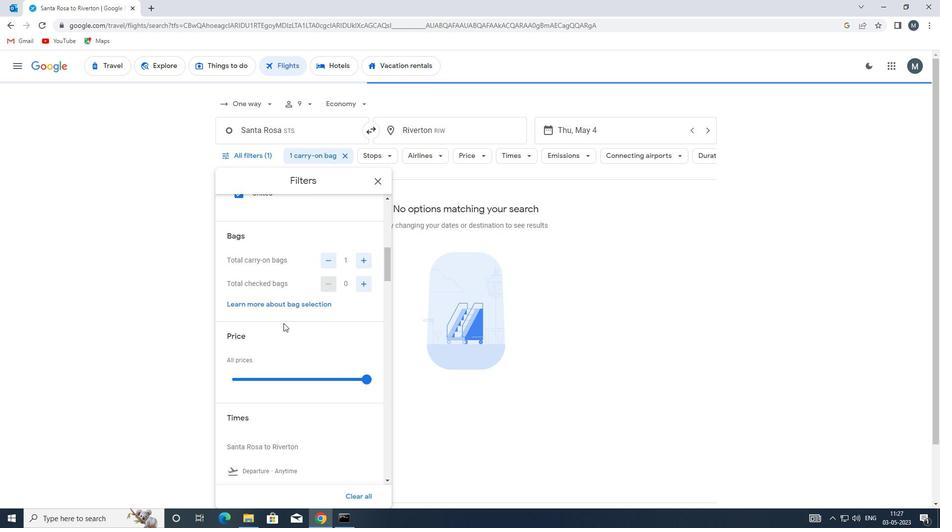 
Action: Mouse moved to (276, 327)
Screenshot: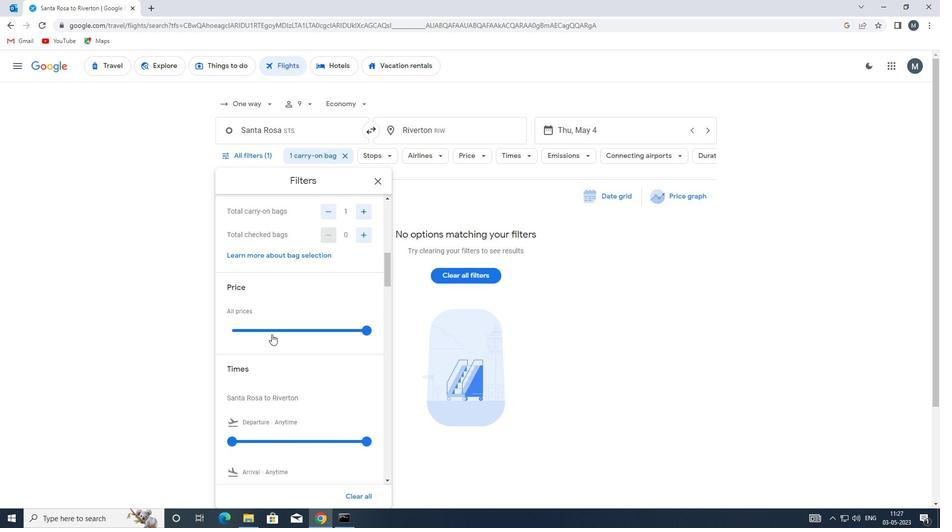 
Action: Mouse pressed left at (276, 327)
Screenshot: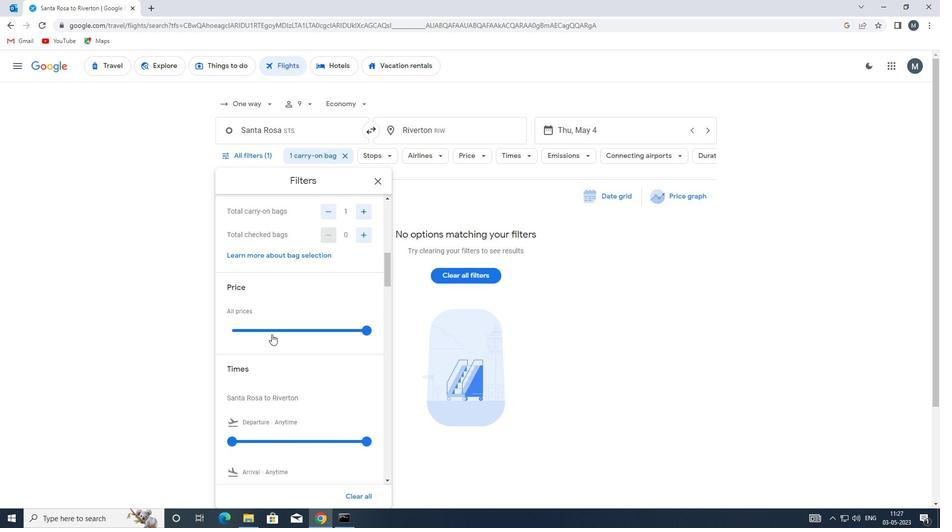 
Action: Mouse moved to (276, 328)
Screenshot: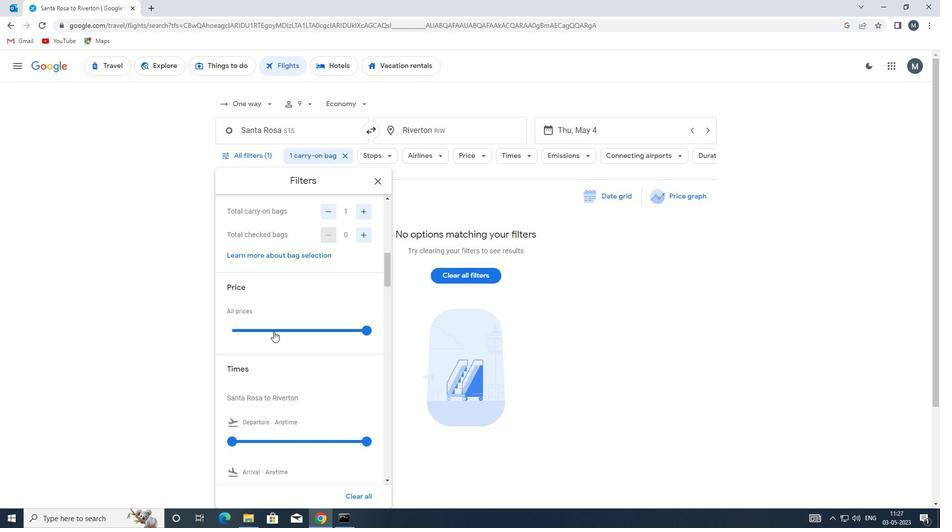 
Action: Mouse pressed left at (276, 328)
Screenshot: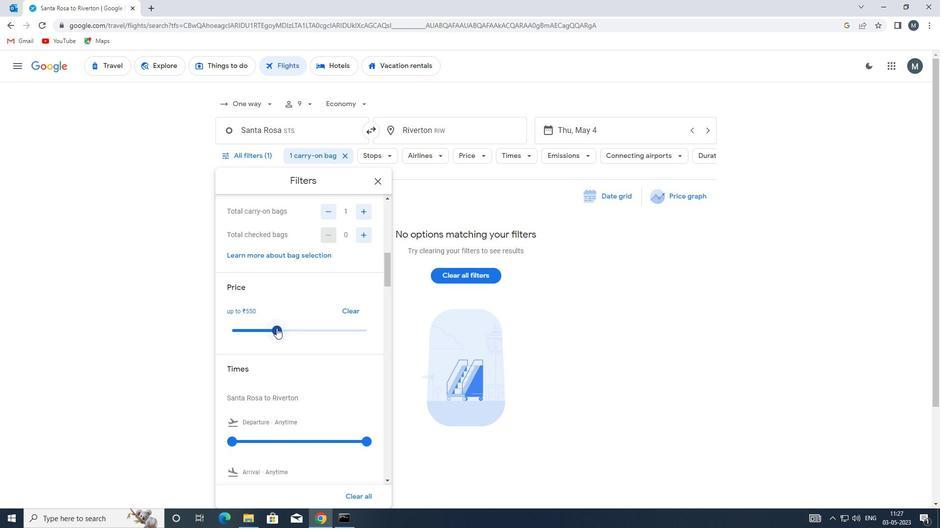 
Action: Mouse moved to (281, 318)
Screenshot: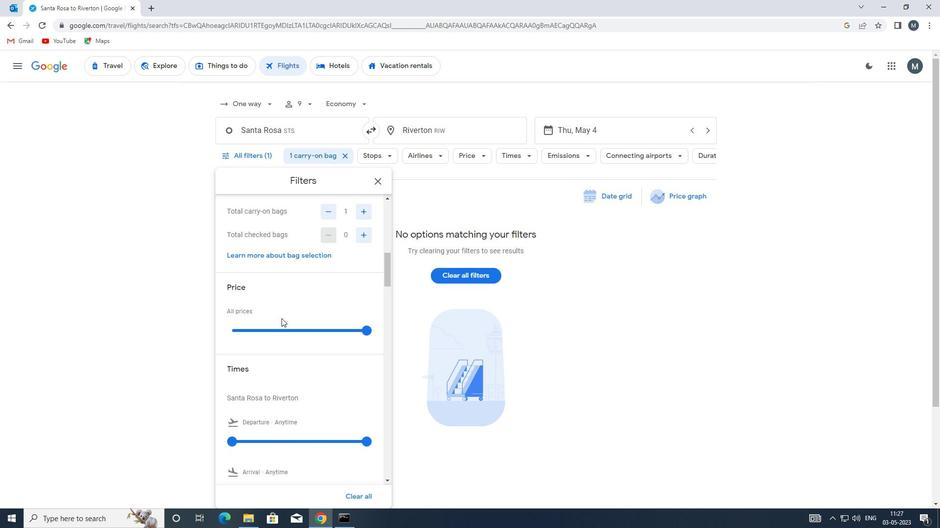 
Action: Mouse scrolled (281, 318) with delta (0, 0)
Screenshot: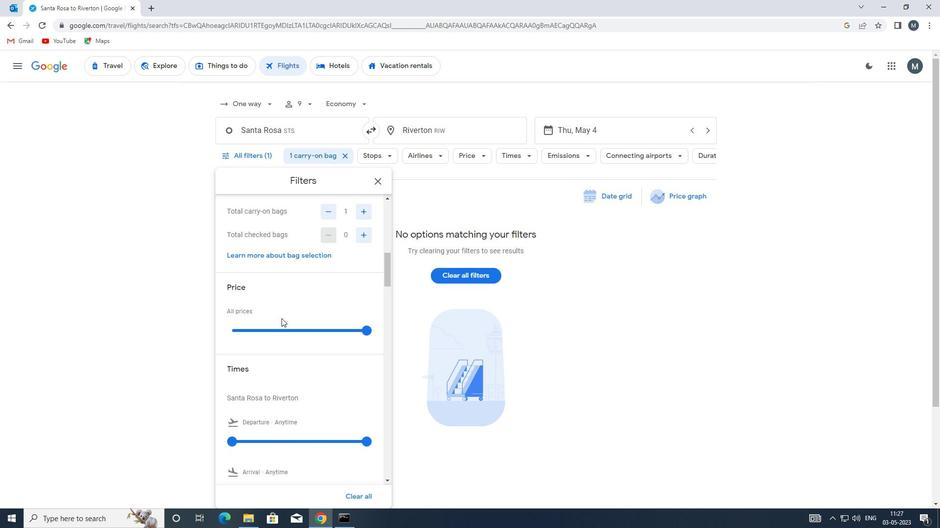 
Action: Mouse moved to (281, 318)
Screenshot: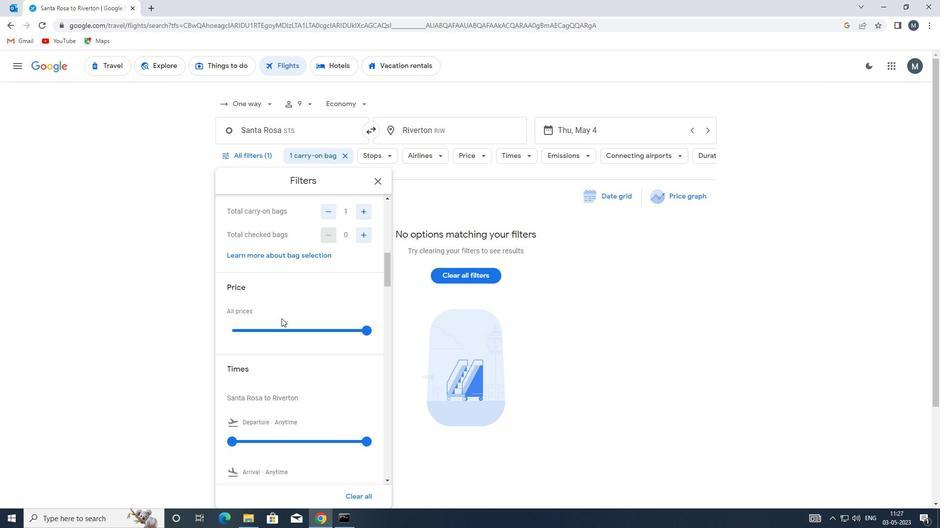 
Action: Mouse scrolled (281, 318) with delta (0, 0)
Screenshot: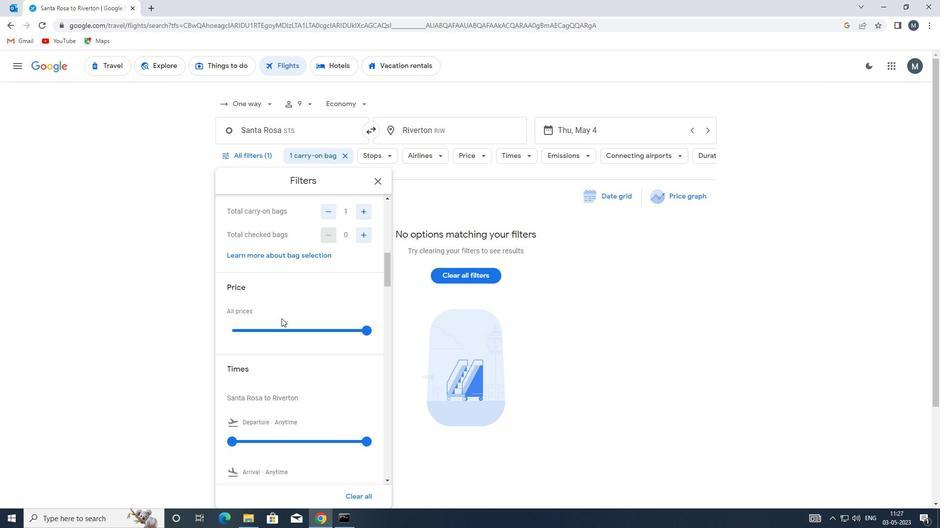 
Action: Mouse moved to (237, 341)
Screenshot: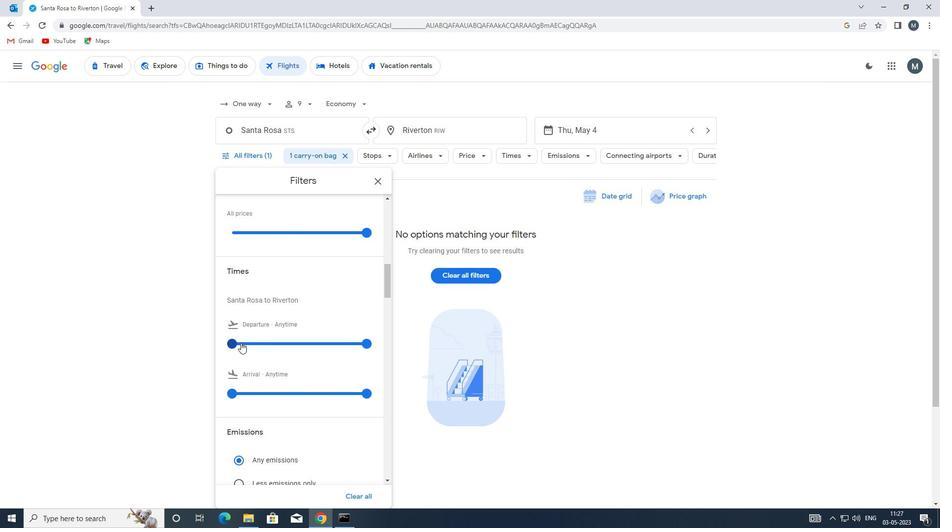 
Action: Mouse pressed left at (237, 341)
Screenshot: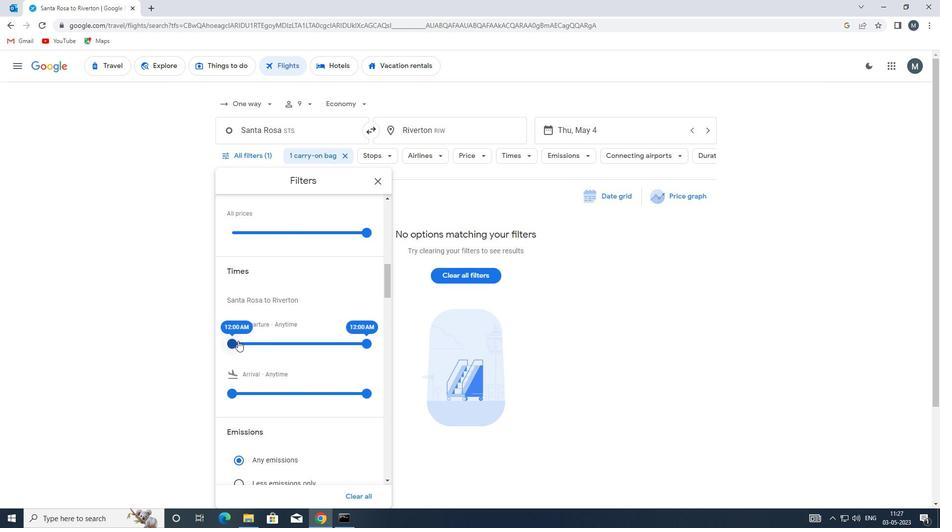 
Action: Mouse moved to (361, 341)
Screenshot: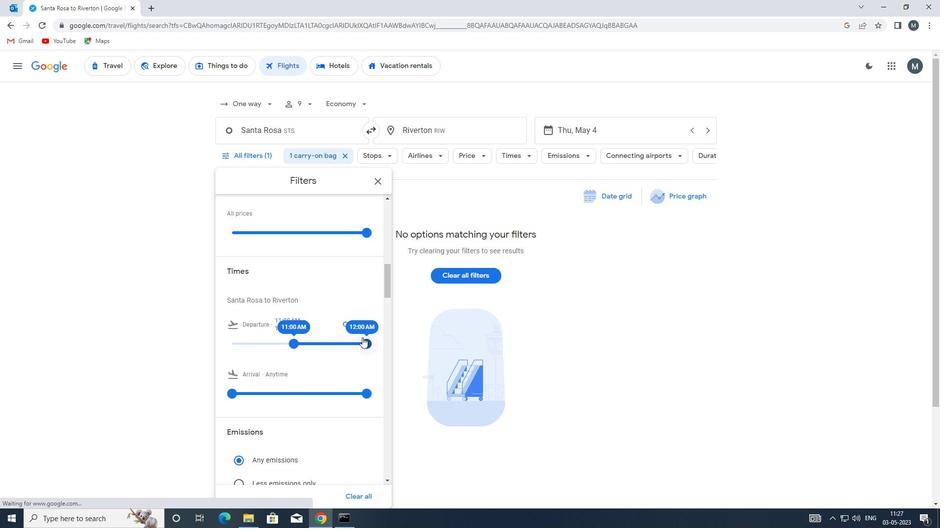 
Action: Mouse pressed left at (361, 341)
Screenshot: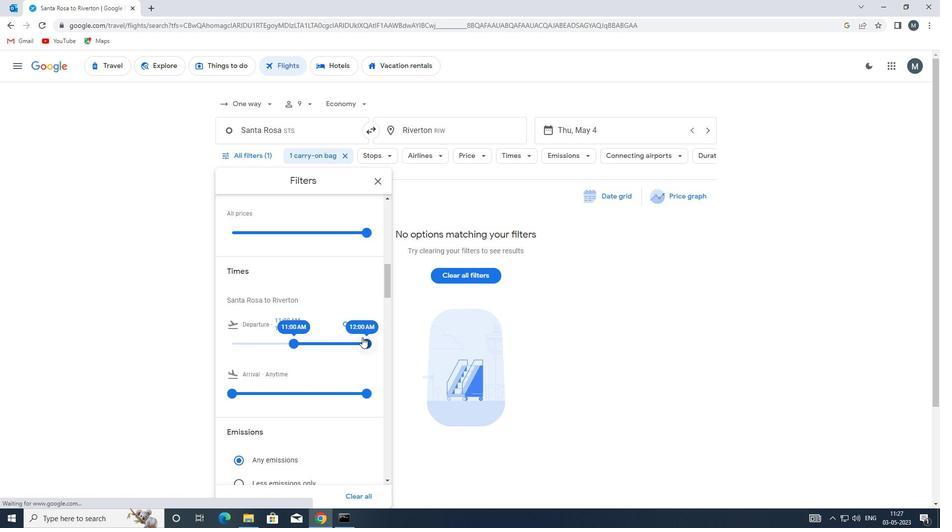 
Action: Mouse moved to (307, 330)
Screenshot: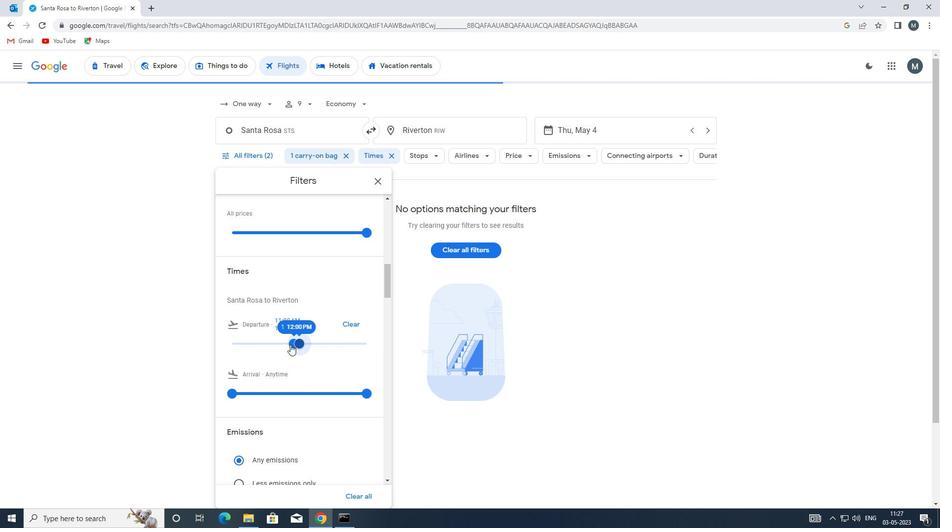
Action: Mouse scrolled (307, 329) with delta (0, 0)
Screenshot: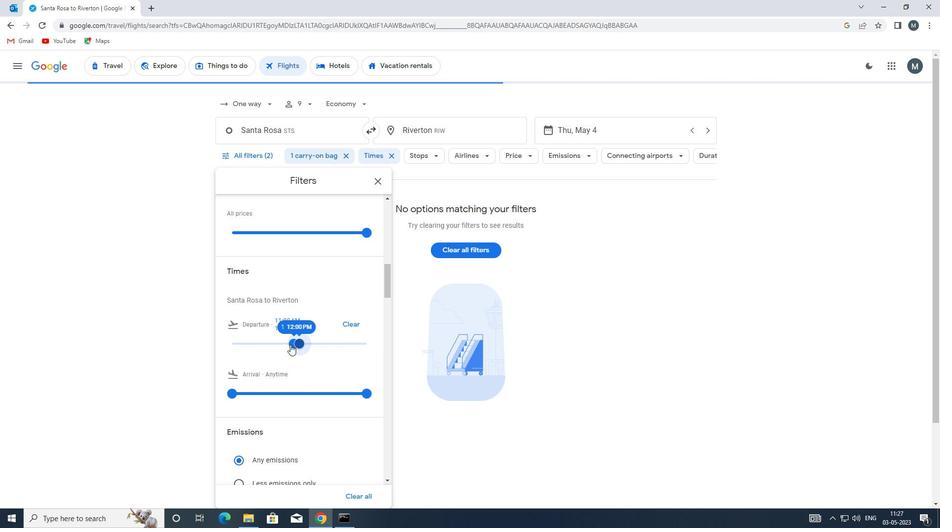 
Action: Mouse moved to (305, 330)
Screenshot: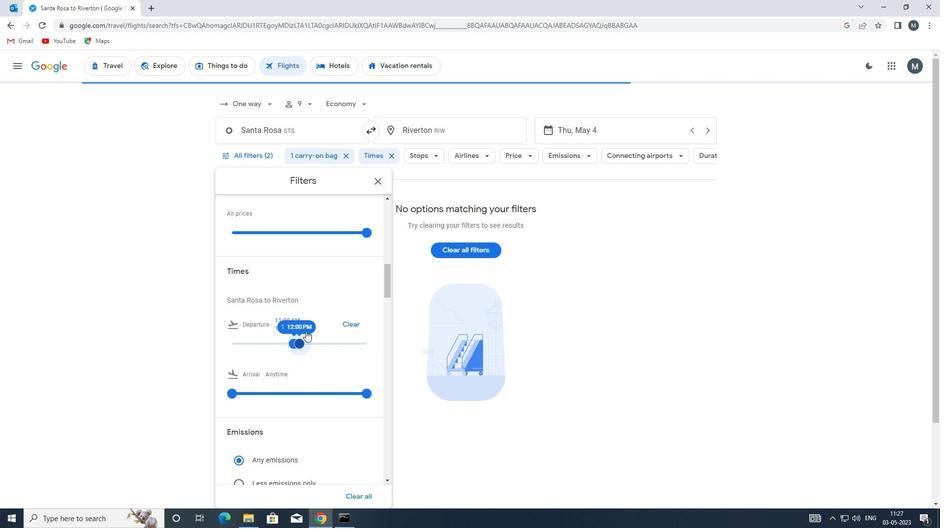 
Action: Mouse scrolled (305, 329) with delta (0, 0)
Screenshot: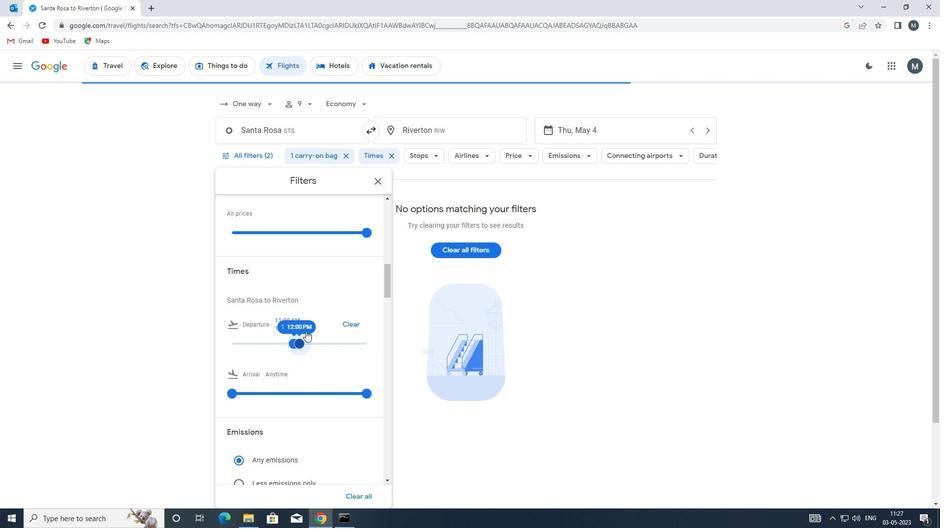 
Action: Mouse moved to (304, 330)
Screenshot: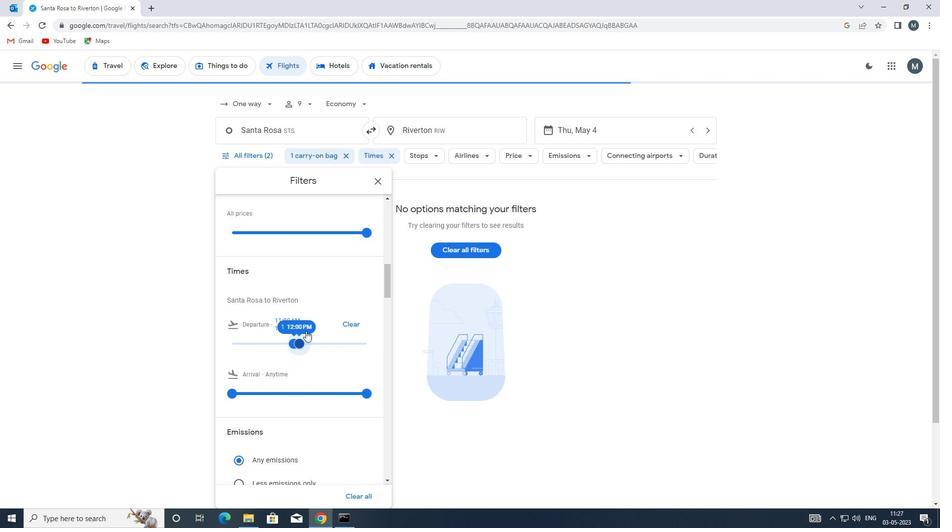 
Action: Mouse scrolled (304, 329) with delta (0, 0)
Screenshot: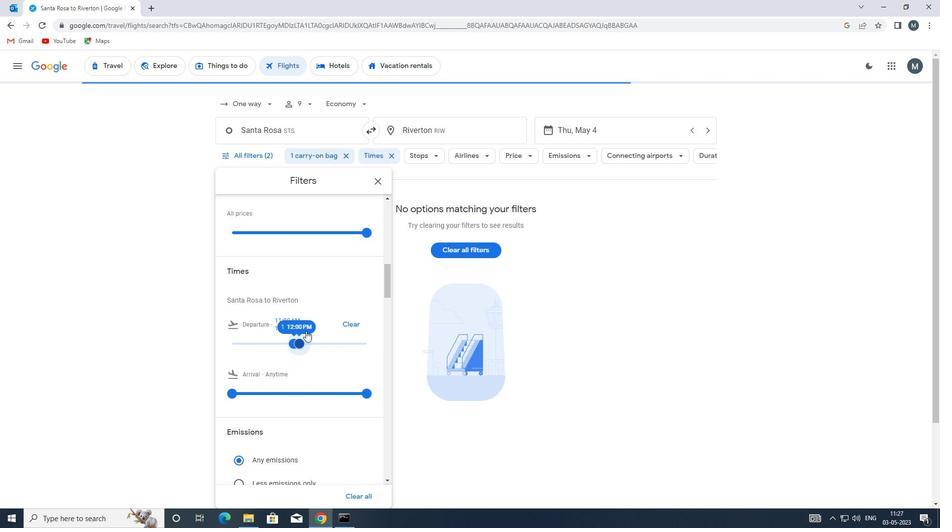 
Action: Mouse moved to (380, 182)
Screenshot: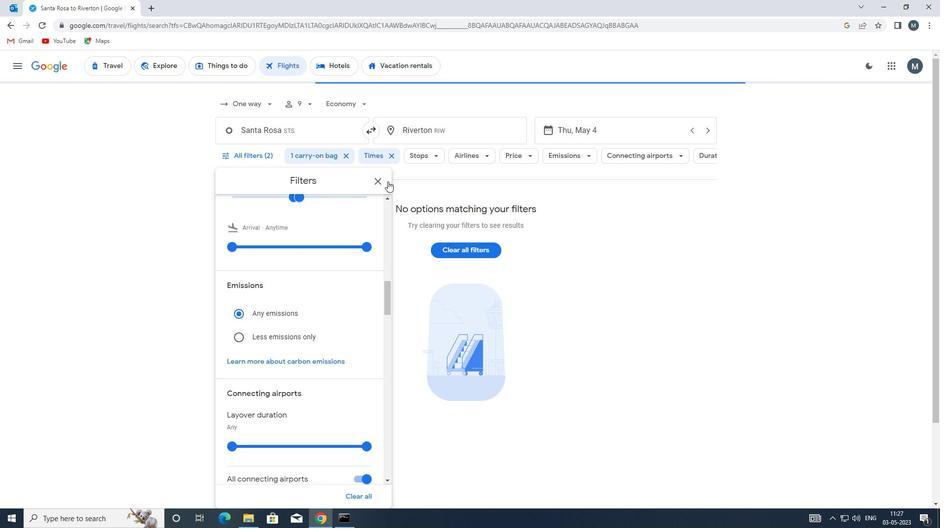 
Action: Mouse pressed left at (380, 182)
Screenshot: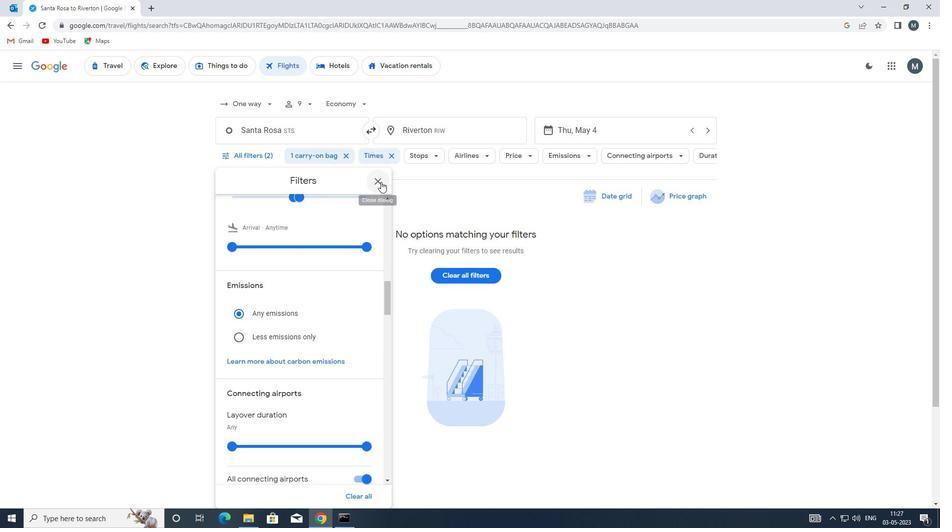 
Action: Mouse moved to (380, 182)
Screenshot: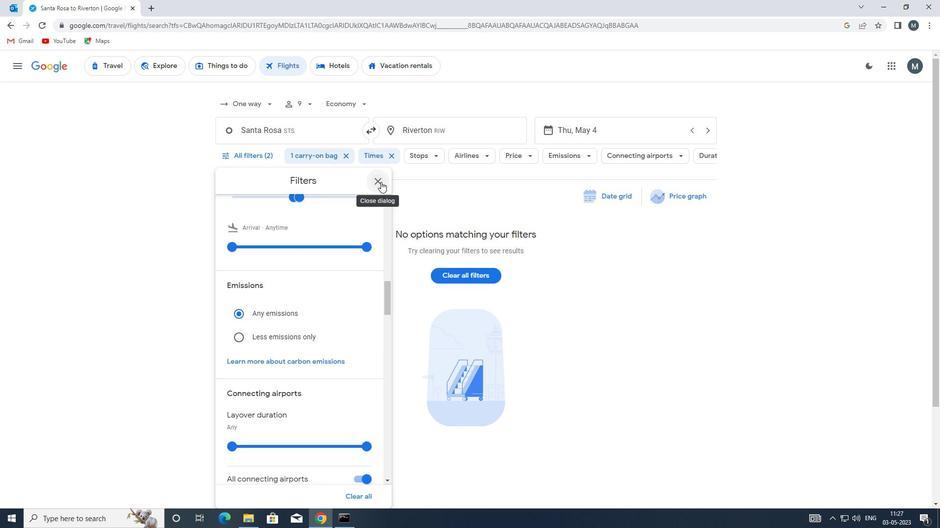 
